 Task: Find connections with filter location San Miguel del Padrón with filter topic #mortgage with filter profile language German with filter current company Novo Nordisk with filter school IMS UNISON UNIVERSITY with filter industry Dairy Product Manufacturing with filter service category Print Design with filter keywords title Administrative Assistant
Action: Mouse moved to (482, 88)
Screenshot: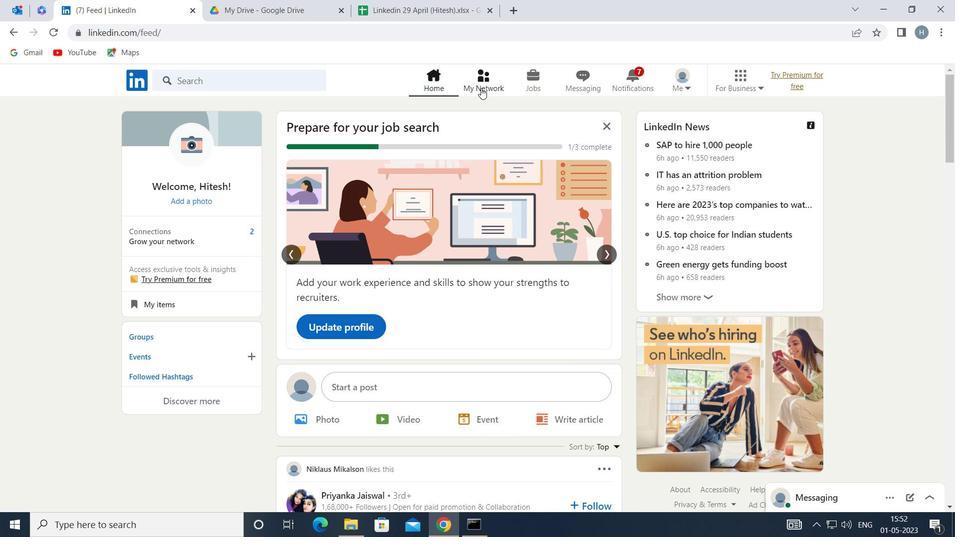 
Action: Mouse pressed left at (482, 88)
Screenshot: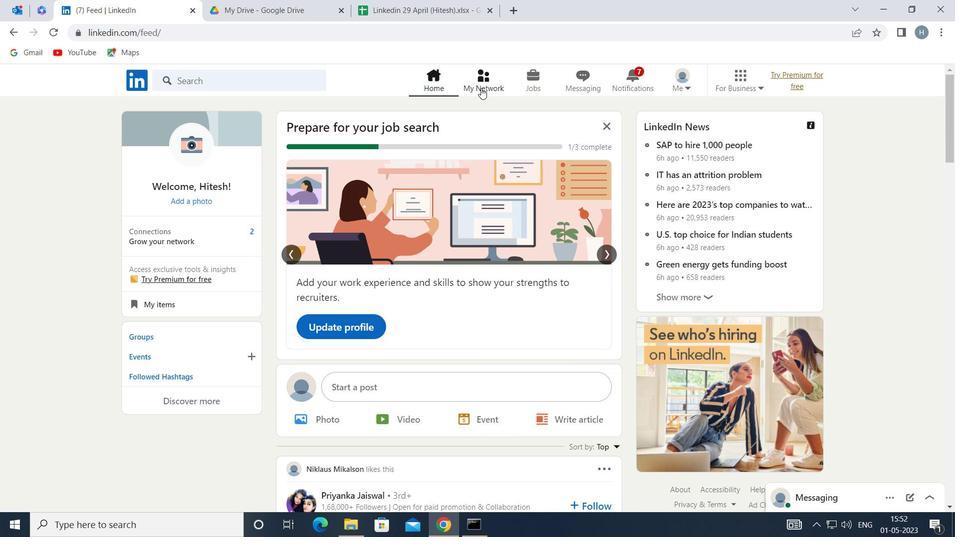 
Action: Mouse moved to (260, 148)
Screenshot: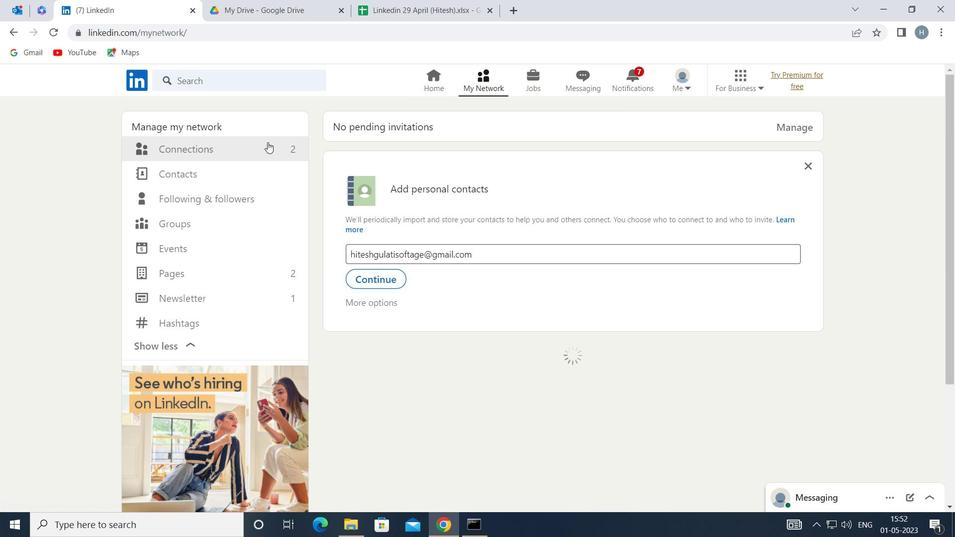
Action: Mouse pressed left at (260, 148)
Screenshot: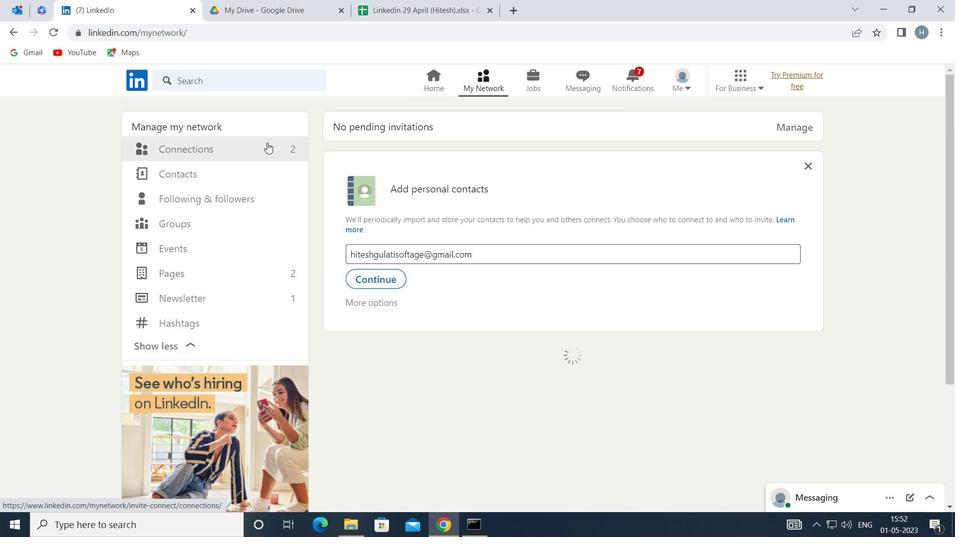 
Action: Mouse moved to (565, 150)
Screenshot: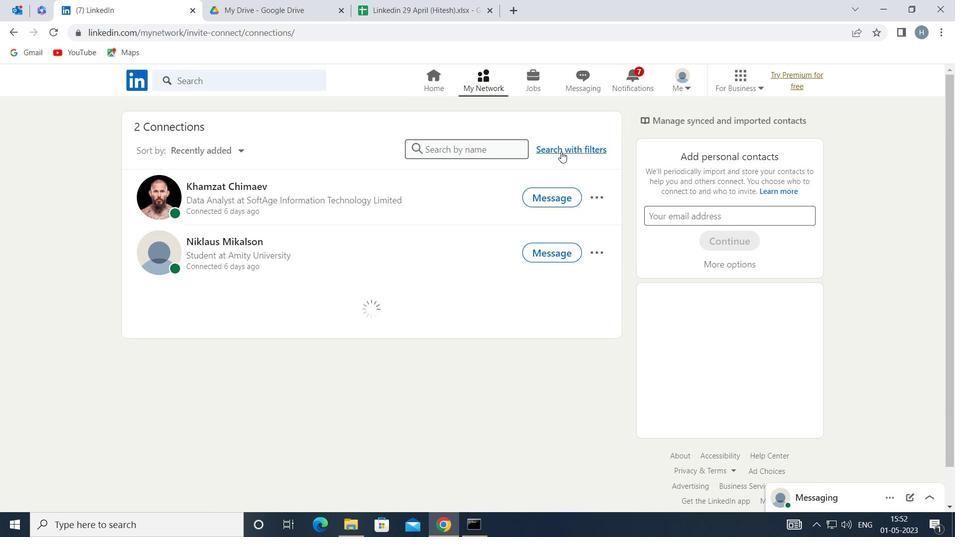 
Action: Mouse pressed left at (565, 150)
Screenshot: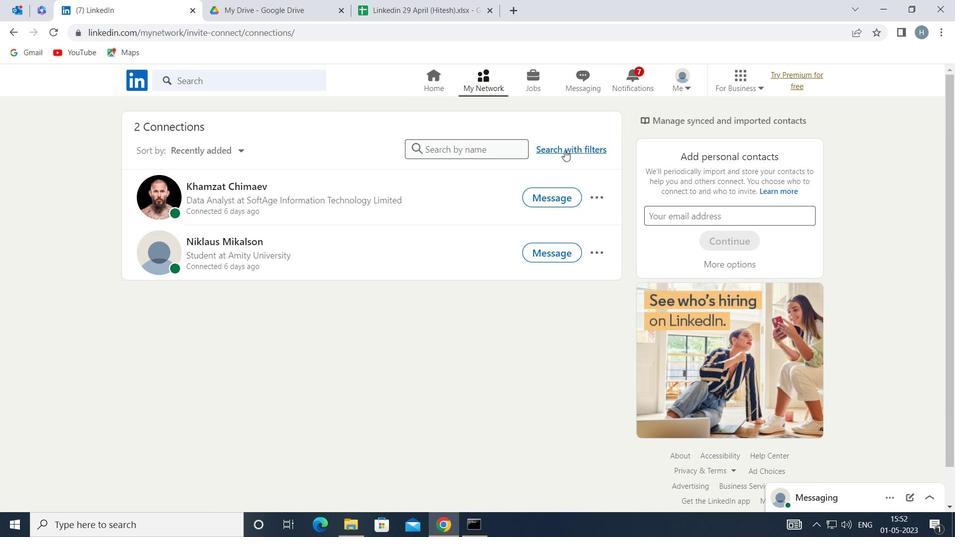 
Action: Mouse moved to (522, 117)
Screenshot: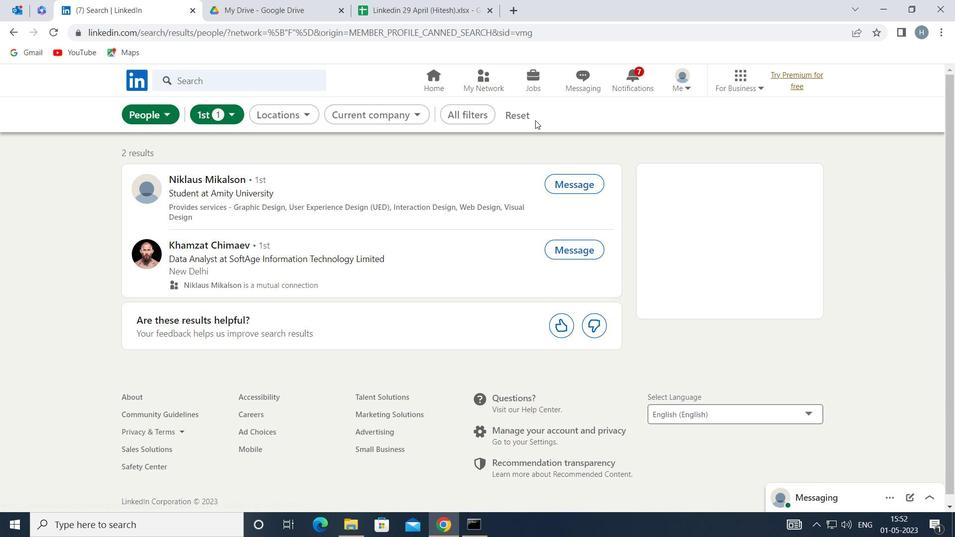 
Action: Mouse pressed left at (522, 117)
Screenshot: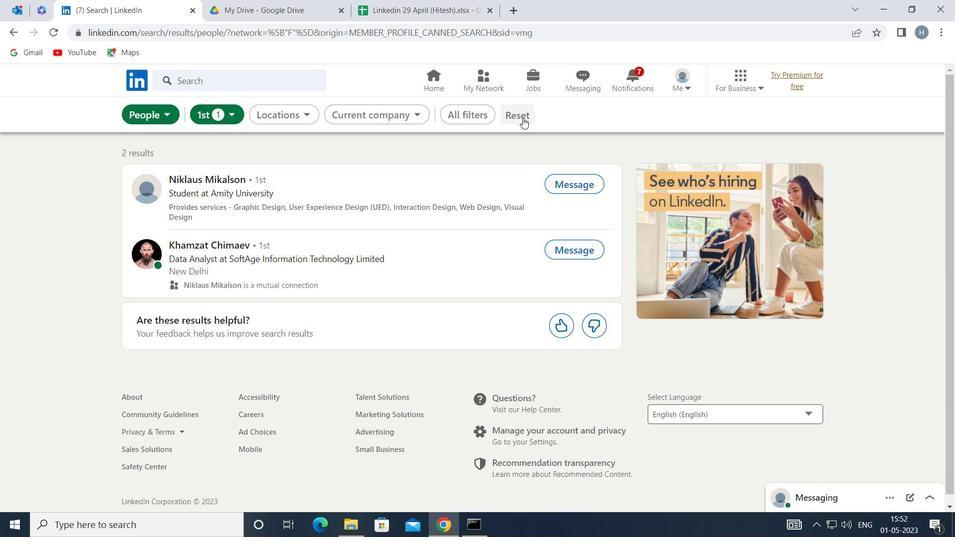
Action: Mouse moved to (504, 116)
Screenshot: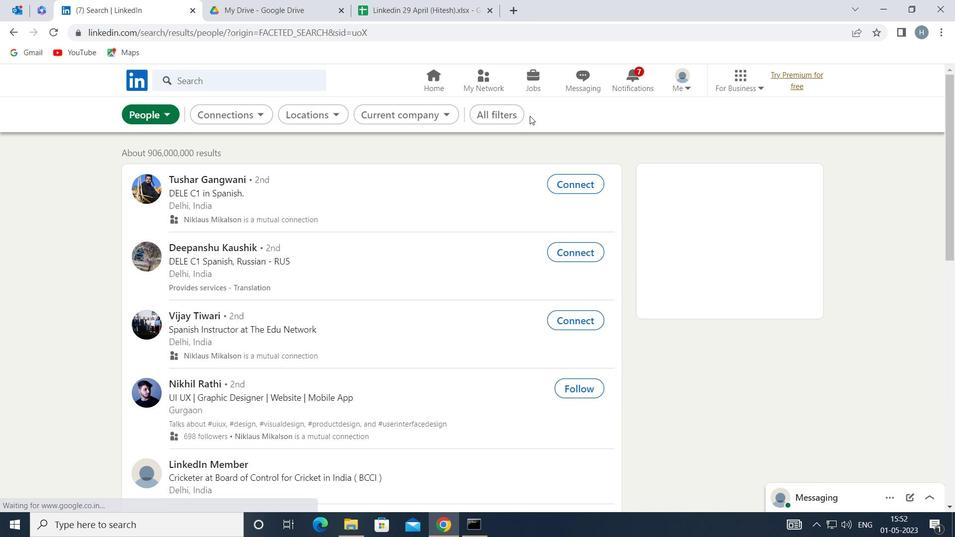 
Action: Mouse pressed left at (504, 116)
Screenshot: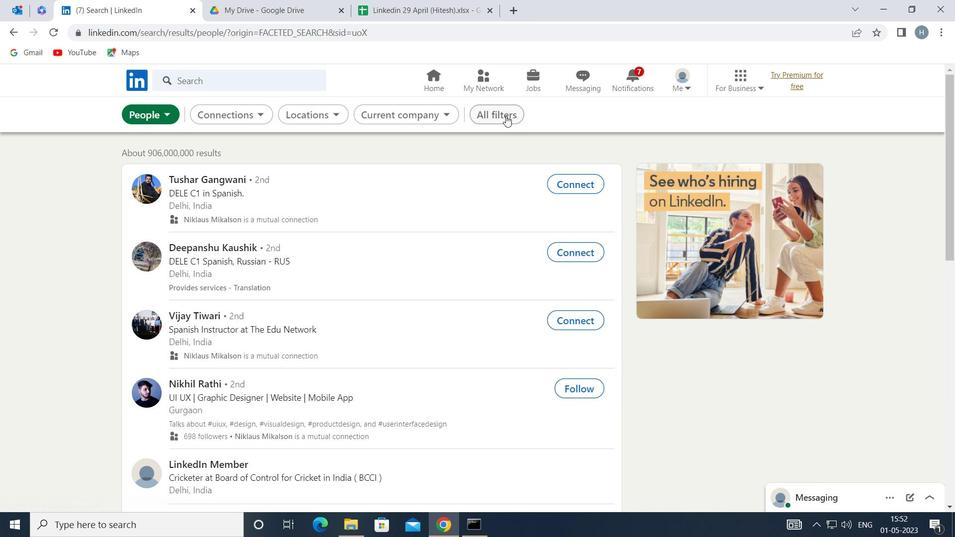 
Action: Mouse moved to (726, 264)
Screenshot: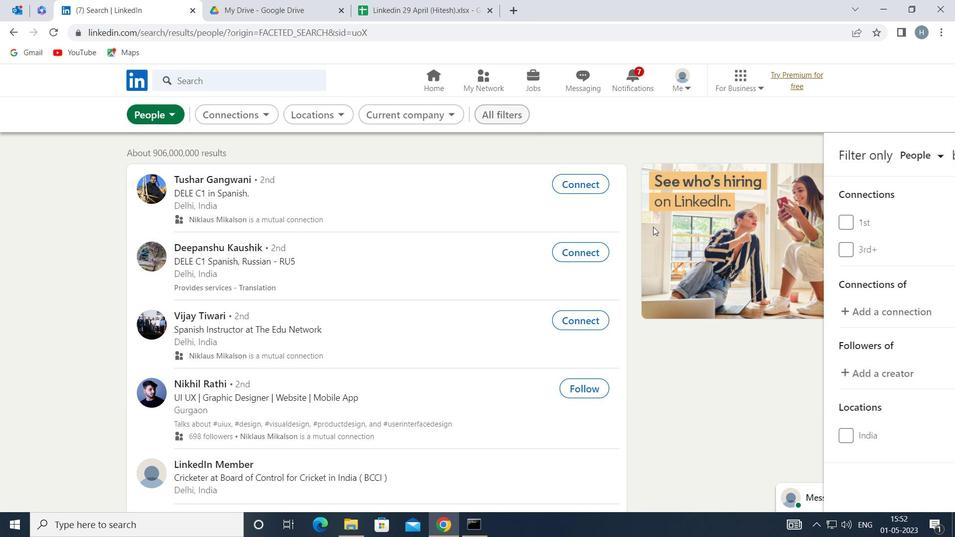 
Action: Mouse scrolled (726, 264) with delta (0, 0)
Screenshot: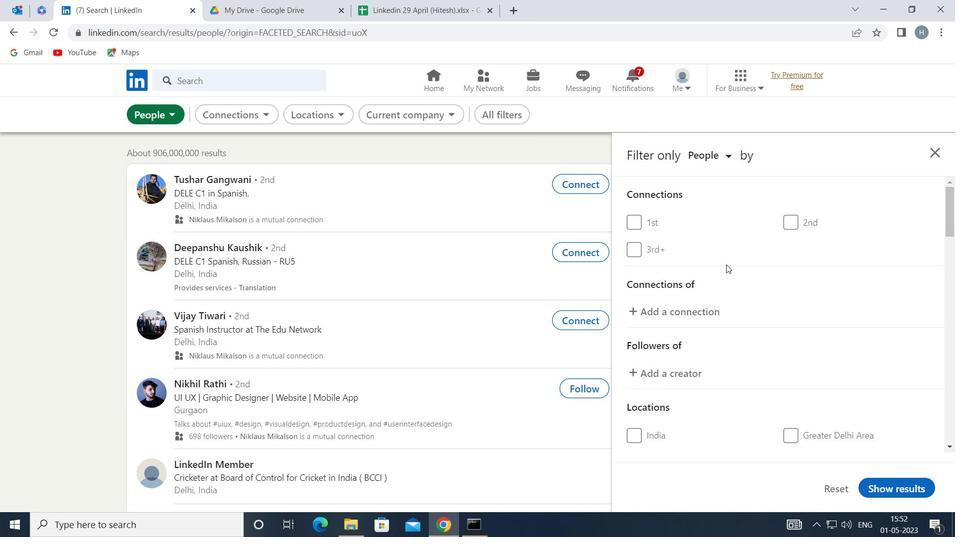 
Action: Mouse scrolled (726, 264) with delta (0, 0)
Screenshot: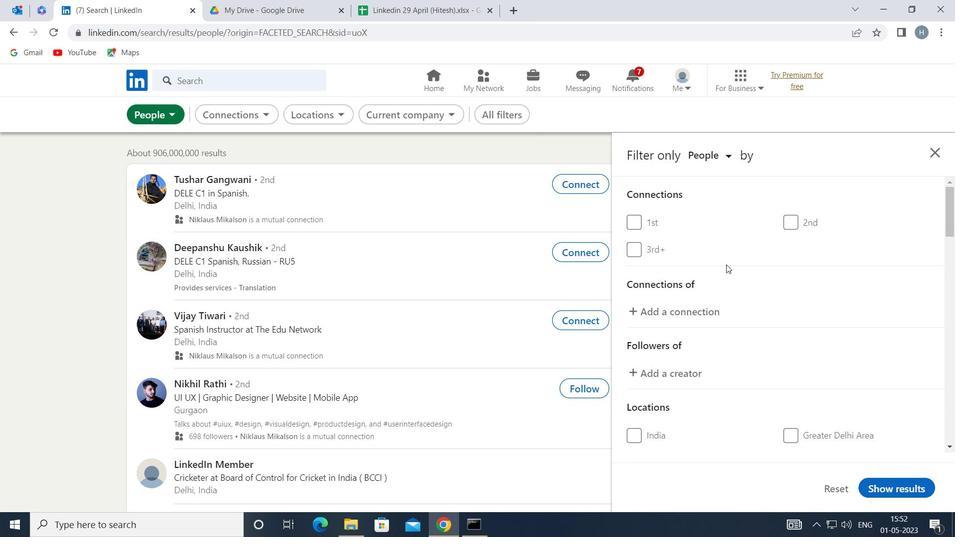 
Action: Mouse scrolled (726, 264) with delta (0, 0)
Screenshot: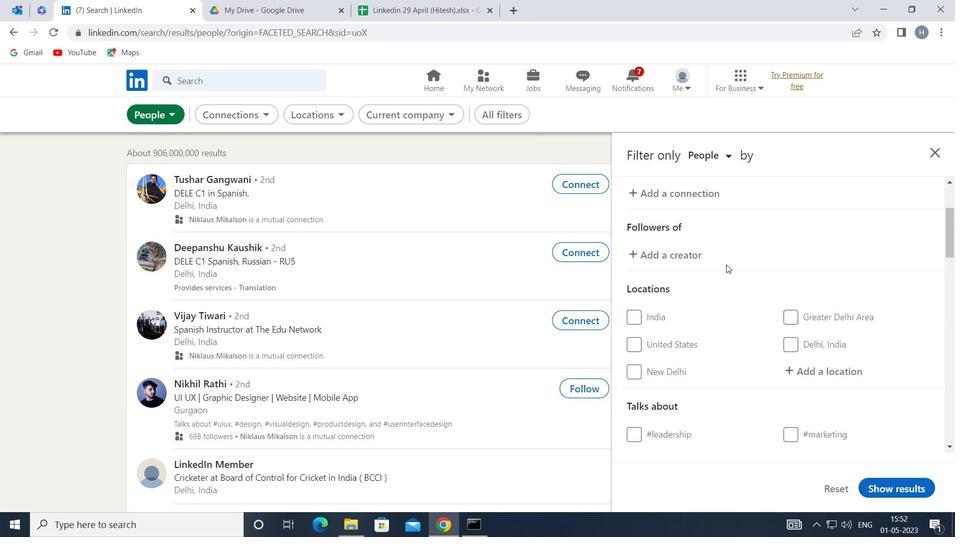 
Action: Mouse moved to (812, 300)
Screenshot: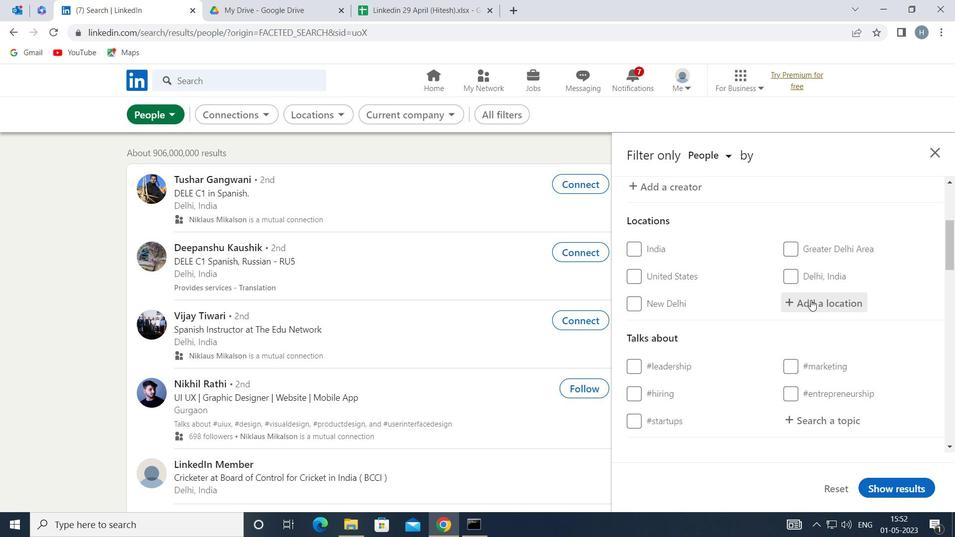 
Action: Mouse pressed left at (812, 300)
Screenshot: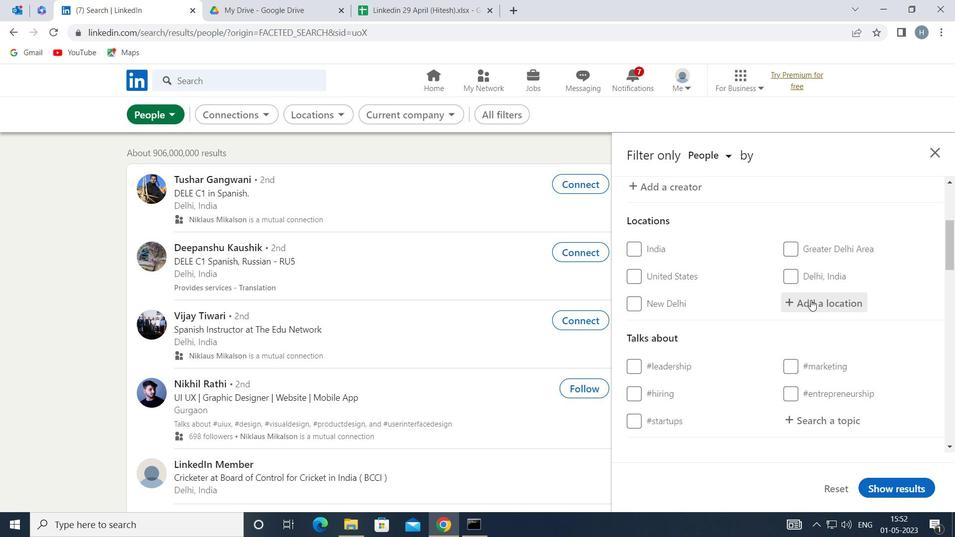 
Action: Mouse moved to (811, 301)
Screenshot: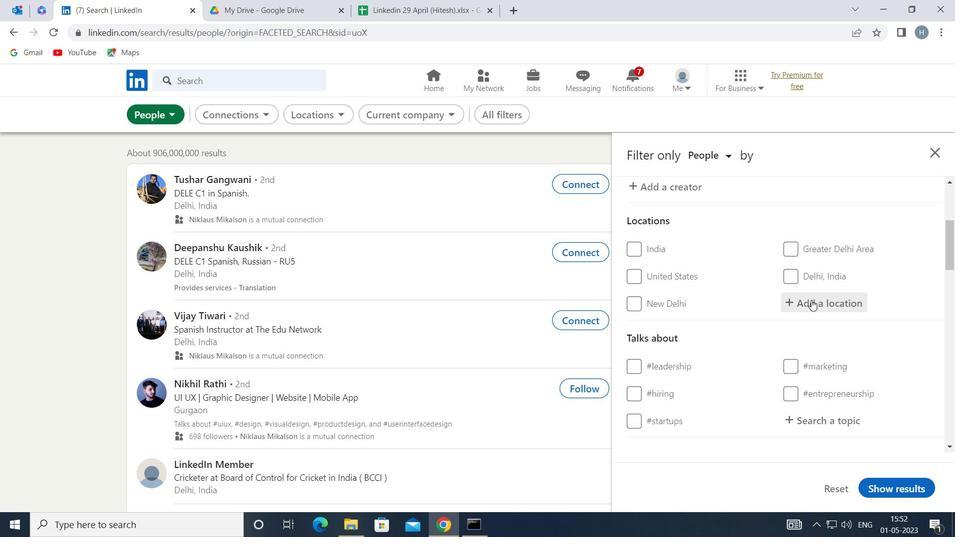 
Action: Key pressed <Key.shift>SAN<Key.space><Key.shift>MIGUEL<Key.space>DEL<Key.space><Key.shift>PARDON<Key.enter>
Screenshot: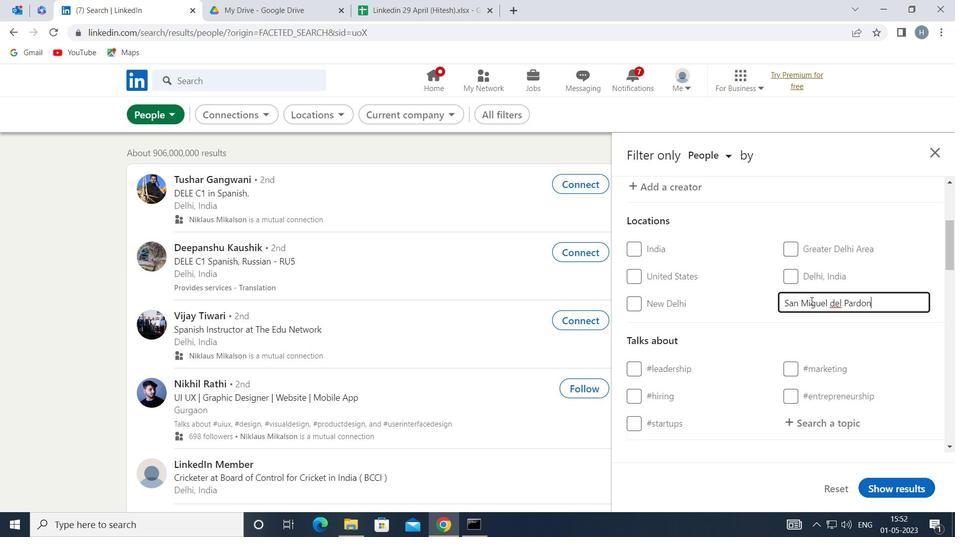 
Action: Mouse moved to (861, 333)
Screenshot: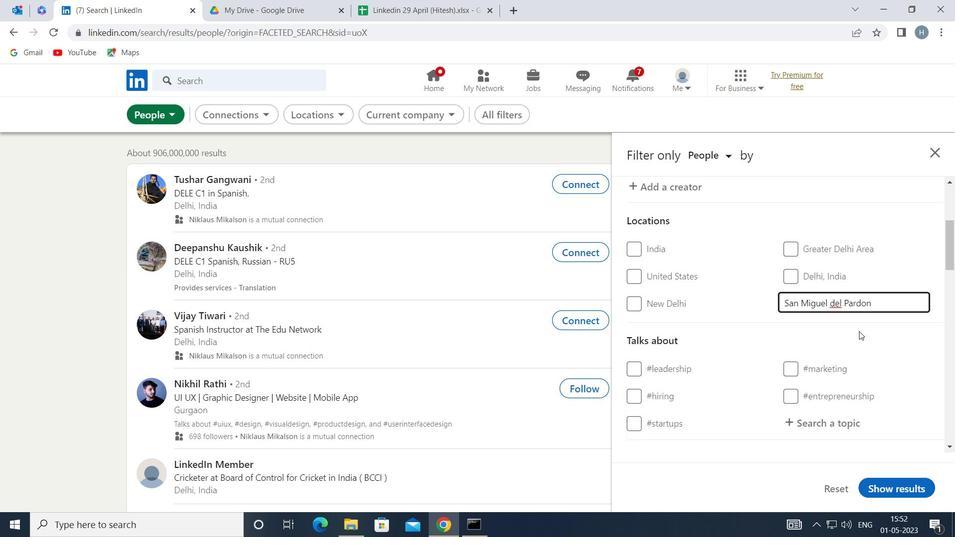 
Action: Mouse scrolled (861, 332) with delta (0, 0)
Screenshot: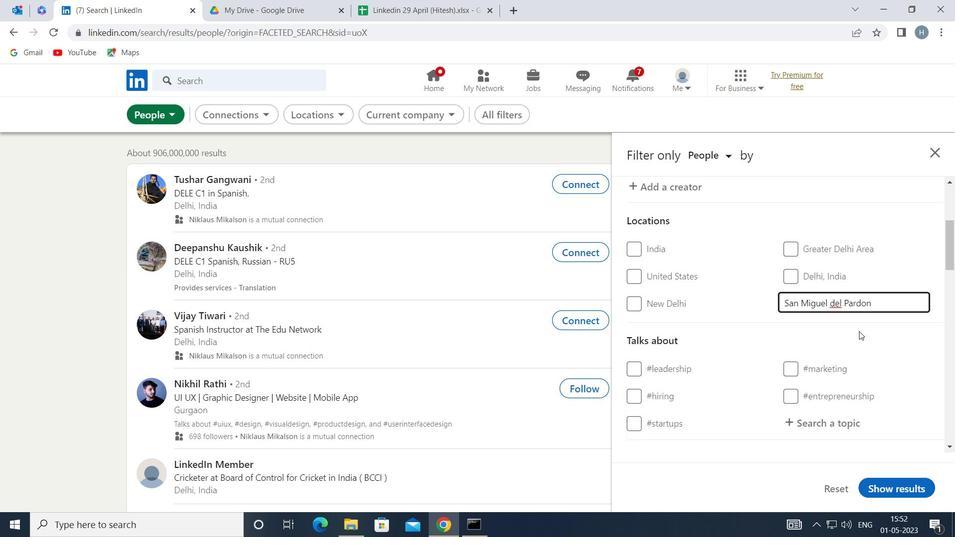 
Action: Mouse moved to (850, 357)
Screenshot: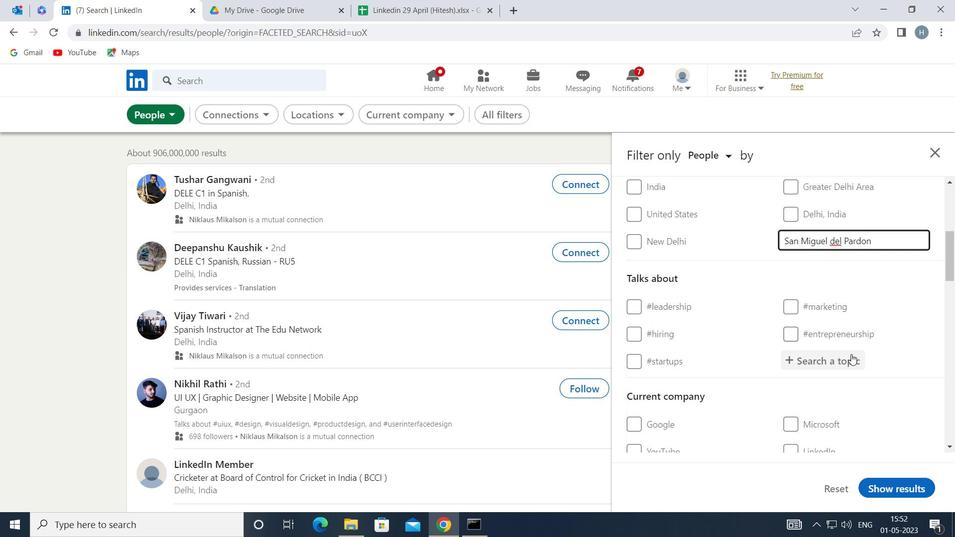 
Action: Mouse pressed left at (850, 357)
Screenshot: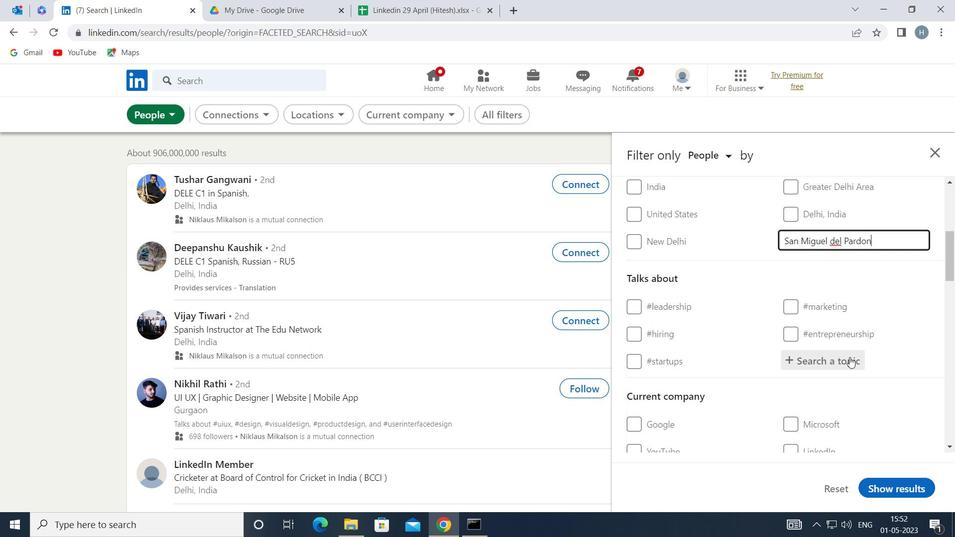 
Action: Mouse moved to (846, 351)
Screenshot: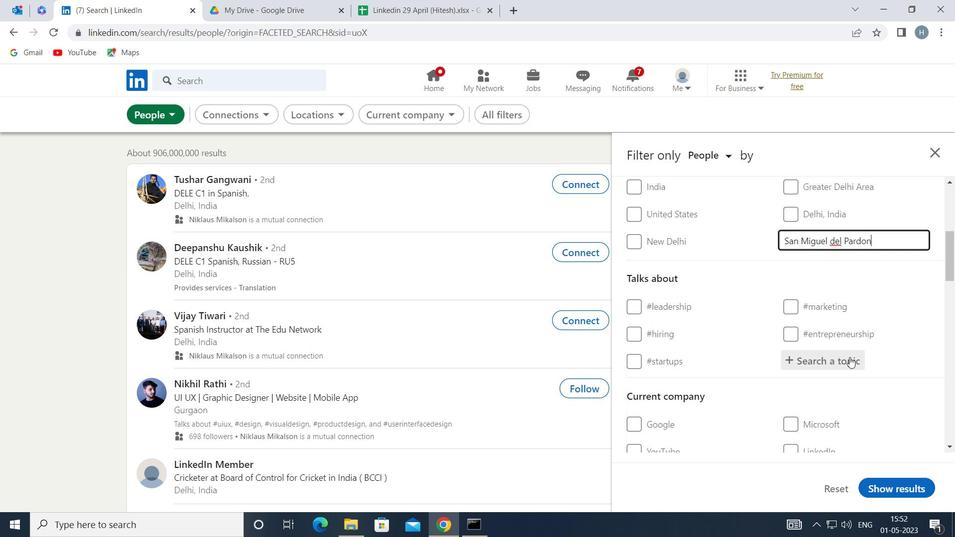 
Action: Key pressed <Key.shift>MORTGA
Screenshot: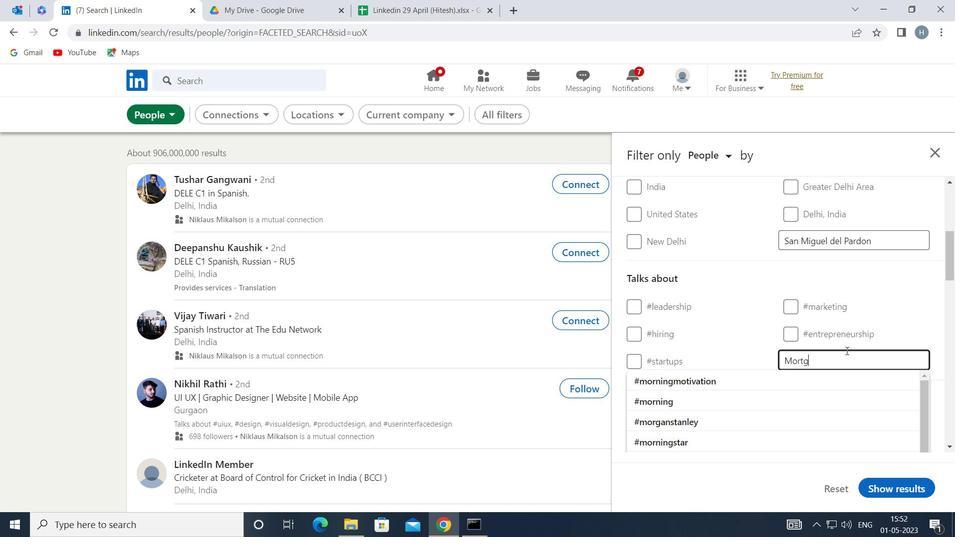 
Action: Mouse moved to (735, 372)
Screenshot: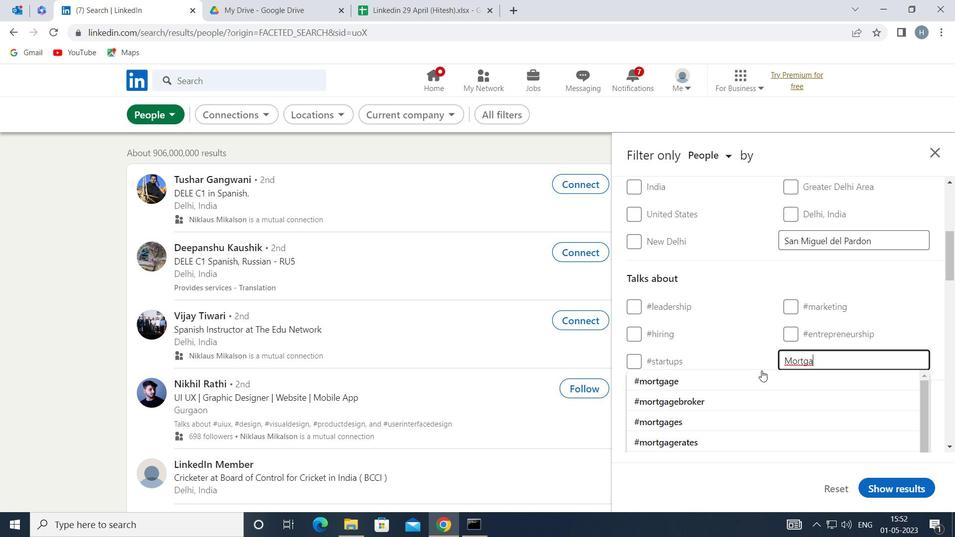 
Action: Mouse pressed left at (735, 372)
Screenshot: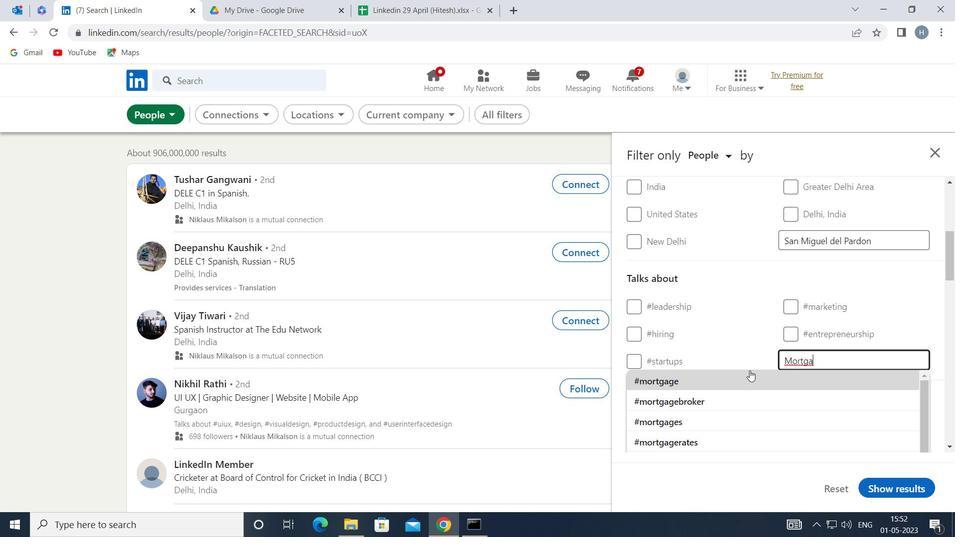 
Action: Mouse moved to (689, 381)
Screenshot: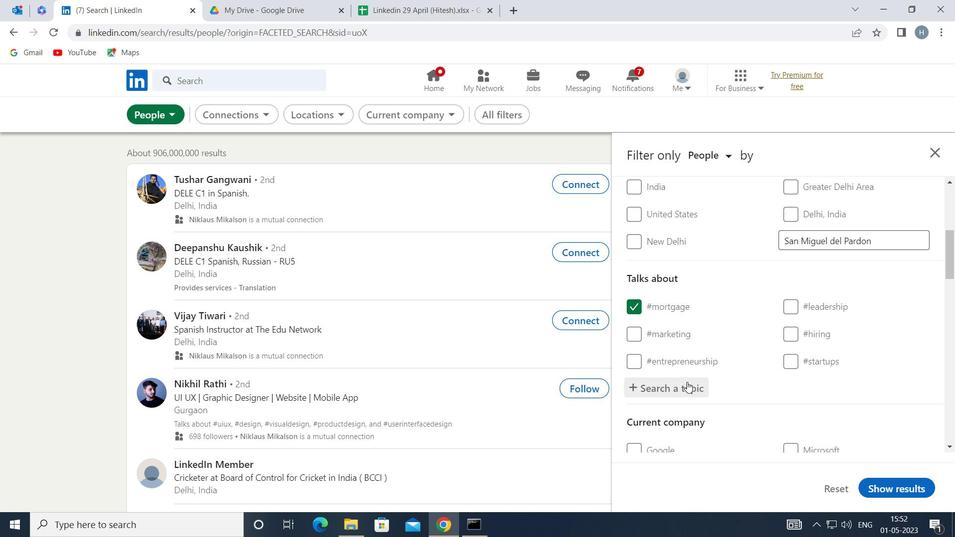 
Action: Mouse scrolled (689, 381) with delta (0, 0)
Screenshot: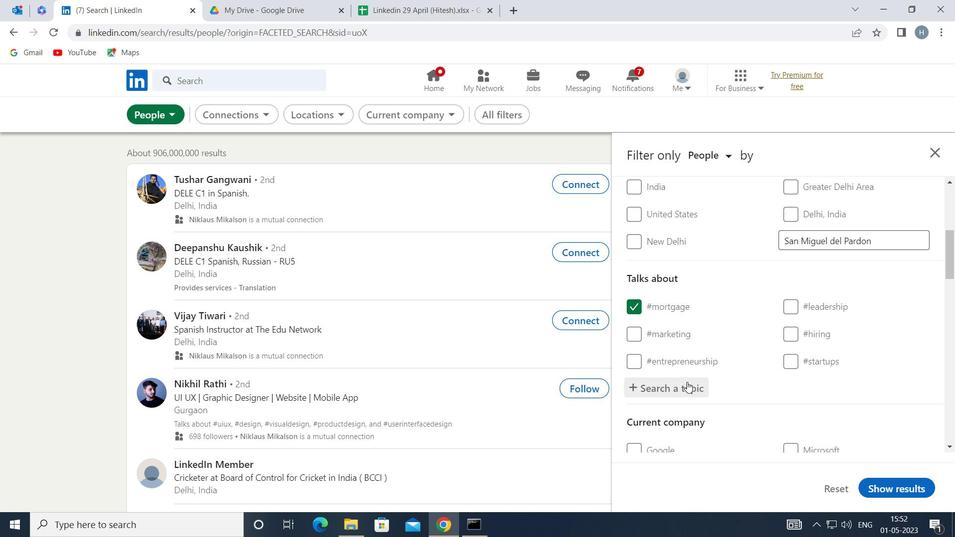
Action: Mouse moved to (692, 380)
Screenshot: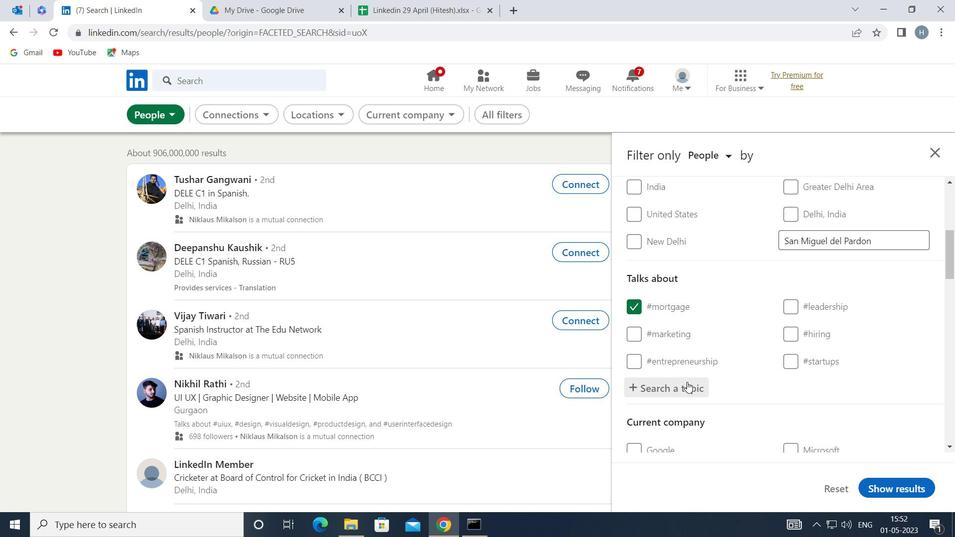 
Action: Mouse scrolled (692, 379) with delta (0, 0)
Screenshot: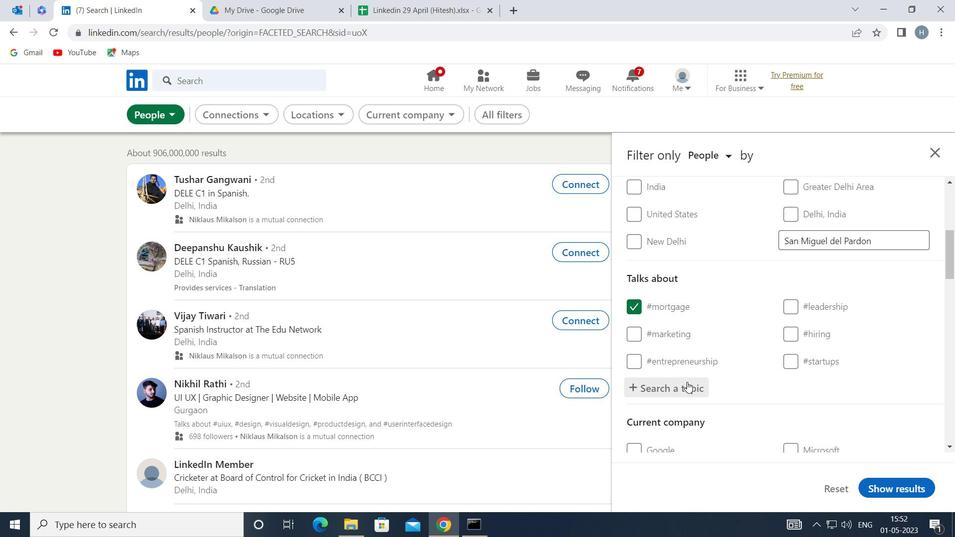 
Action: Mouse moved to (729, 352)
Screenshot: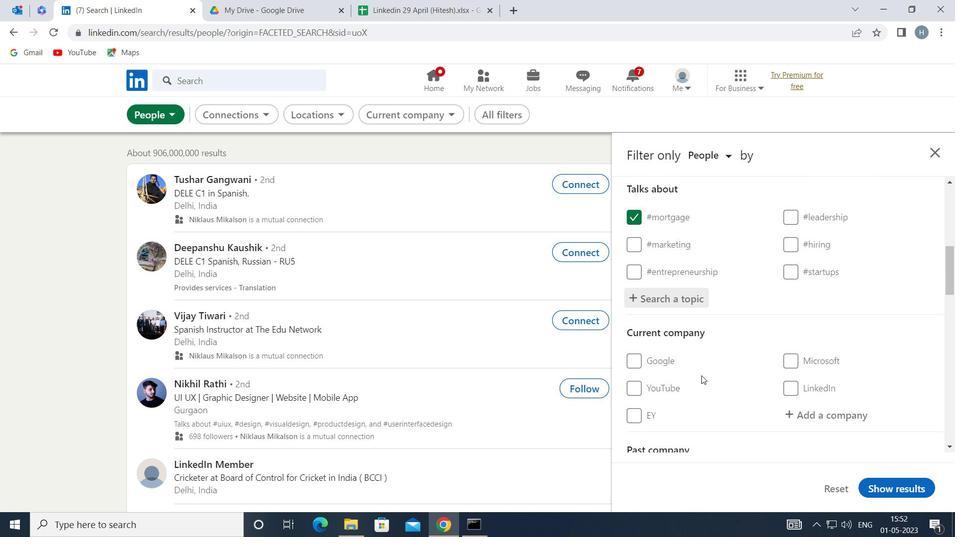 
Action: Mouse scrolled (729, 352) with delta (0, 0)
Screenshot: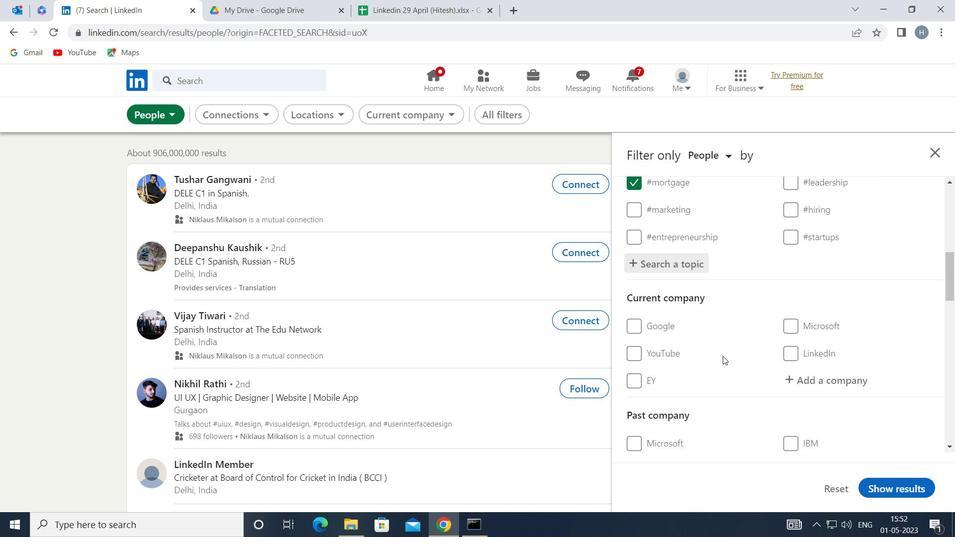 
Action: Mouse moved to (729, 352)
Screenshot: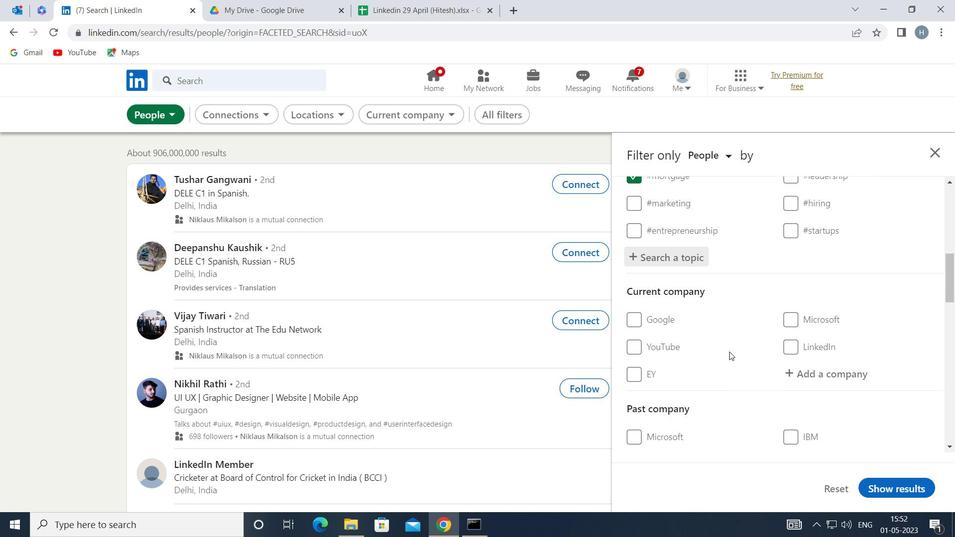 
Action: Mouse scrolled (729, 351) with delta (0, 0)
Screenshot: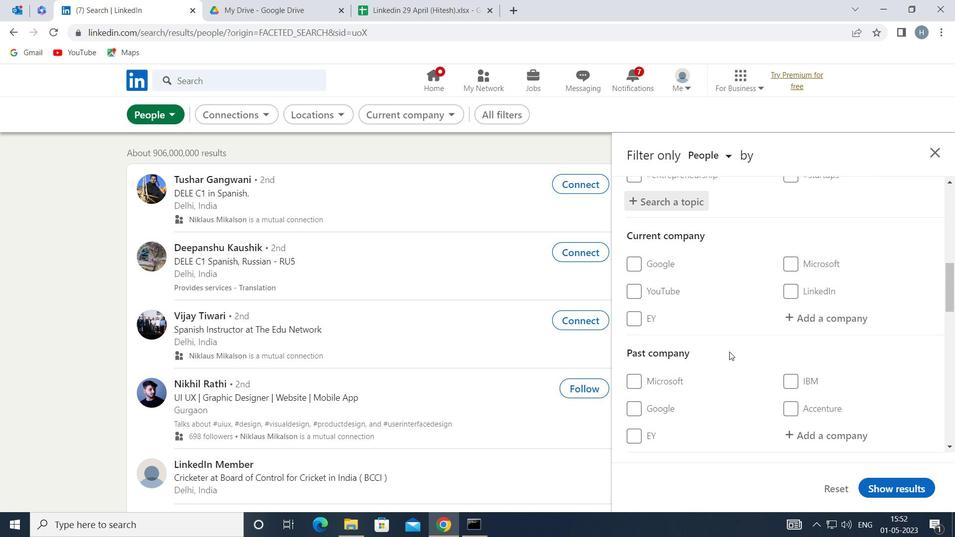 
Action: Mouse moved to (730, 353)
Screenshot: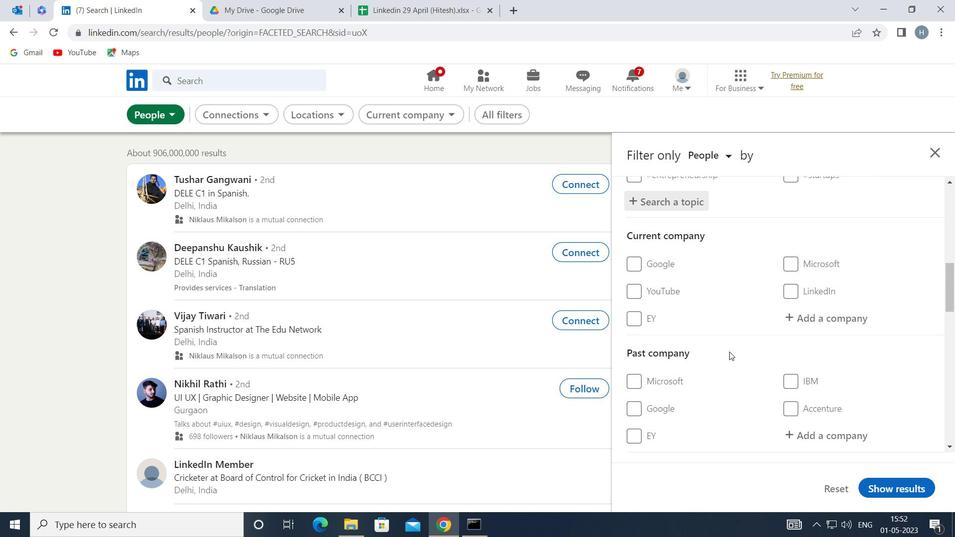 
Action: Mouse scrolled (730, 353) with delta (0, 0)
Screenshot: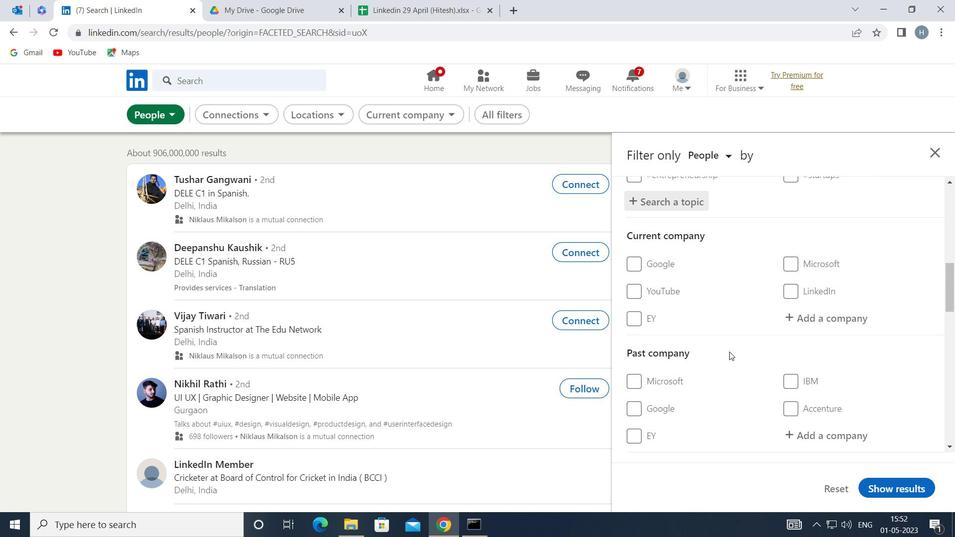 
Action: Mouse moved to (733, 354)
Screenshot: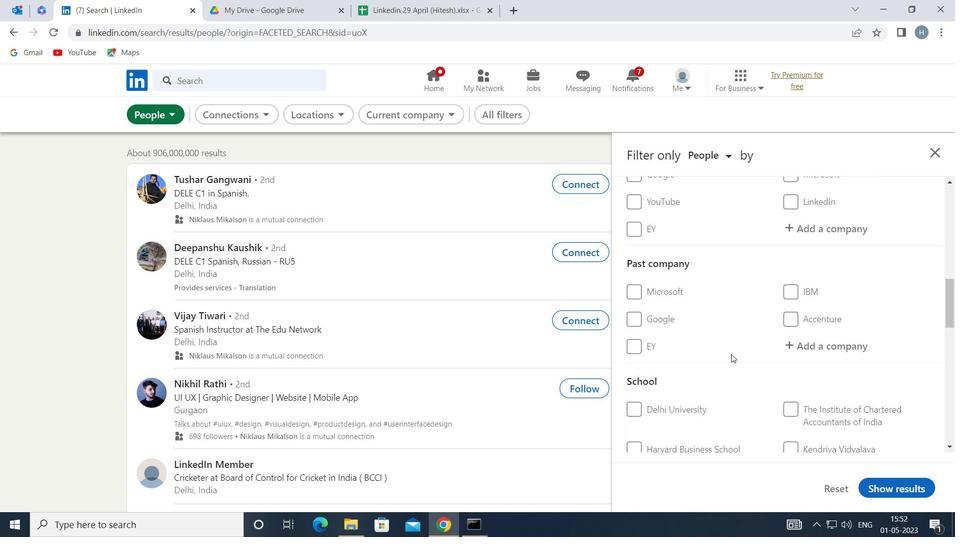 
Action: Mouse scrolled (733, 354) with delta (0, 0)
Screenshot: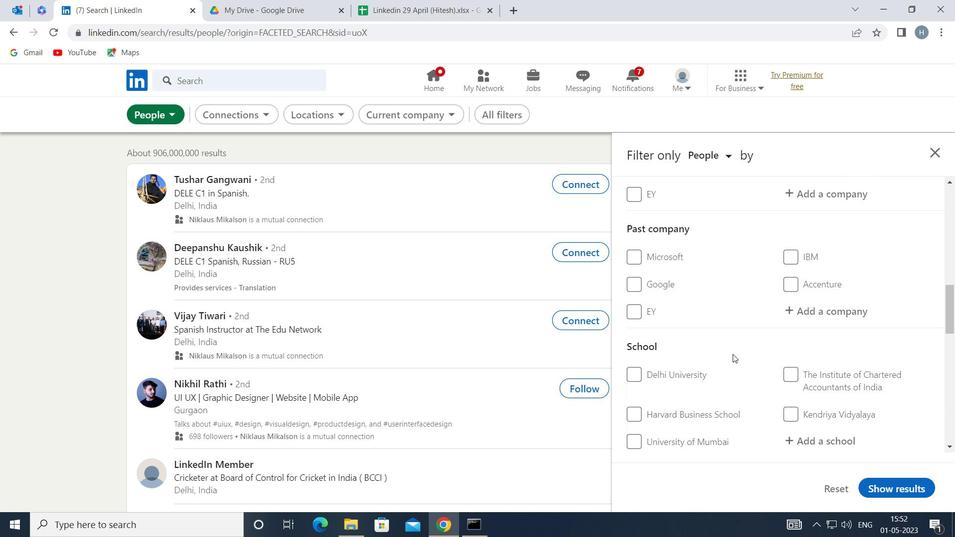 
Action: Mouse moved to (741, 355)
Screenshot: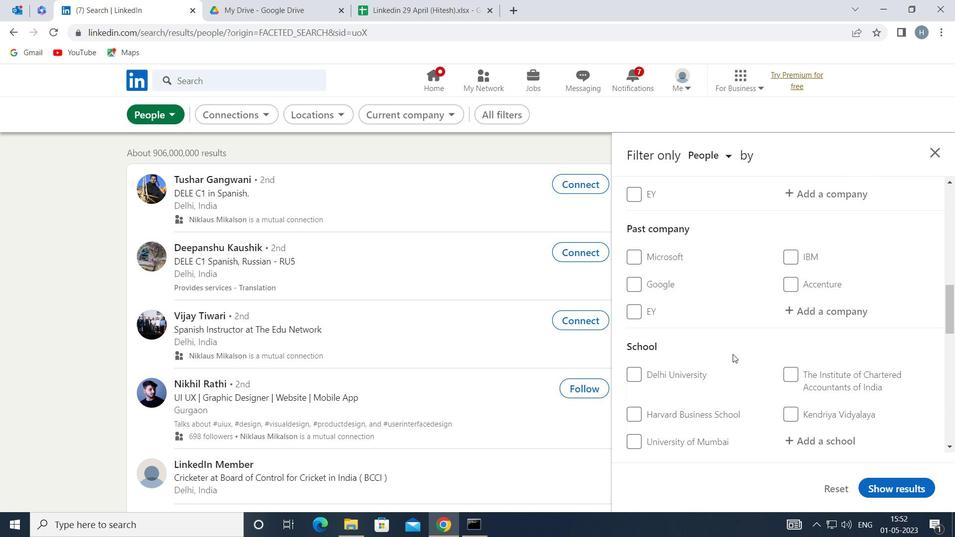 
Action: Mouse scrolled (741, 354) with delta (0, 0)
Screenshot: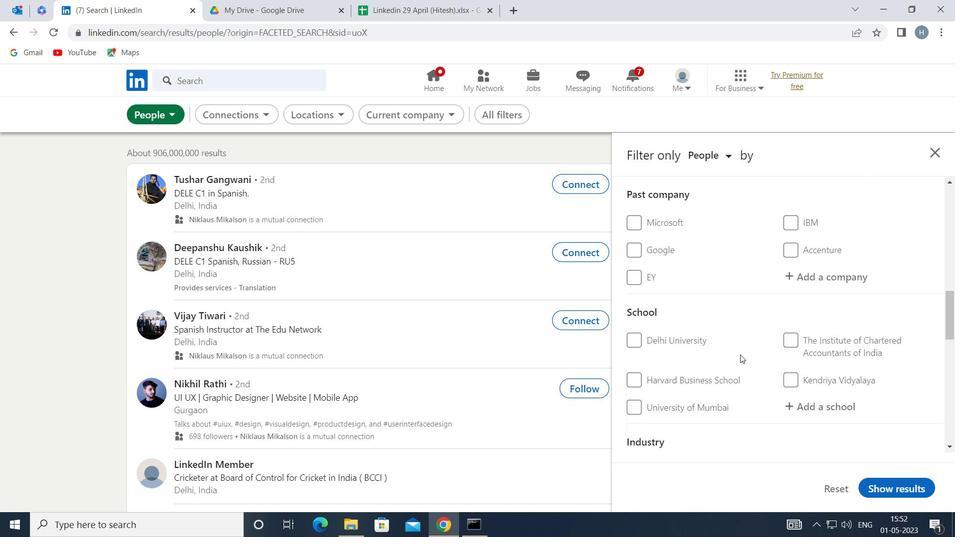 
Action: Mouse scrolled (741, 354) with delta (0, 0)
Screenshot: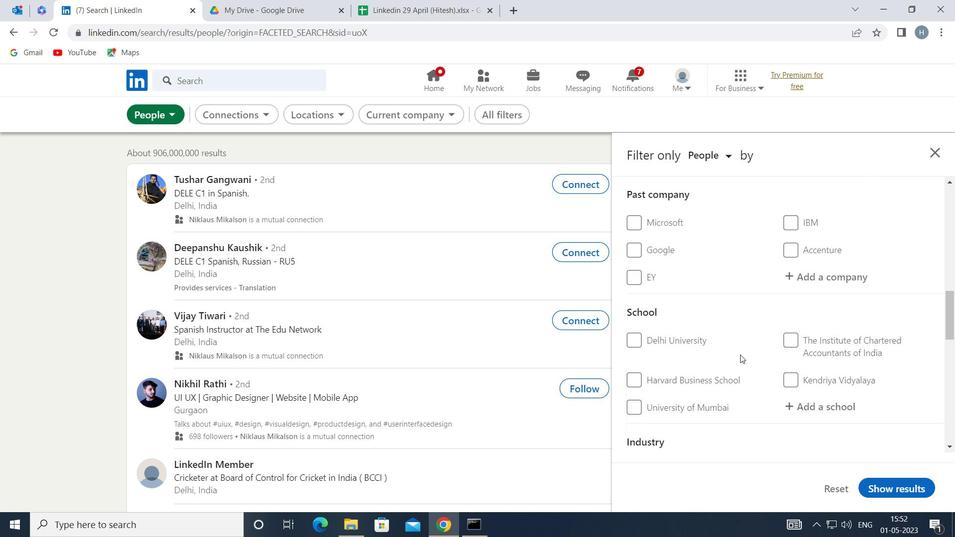 
Action: Mouse moved to (745, 356)
Screenshot: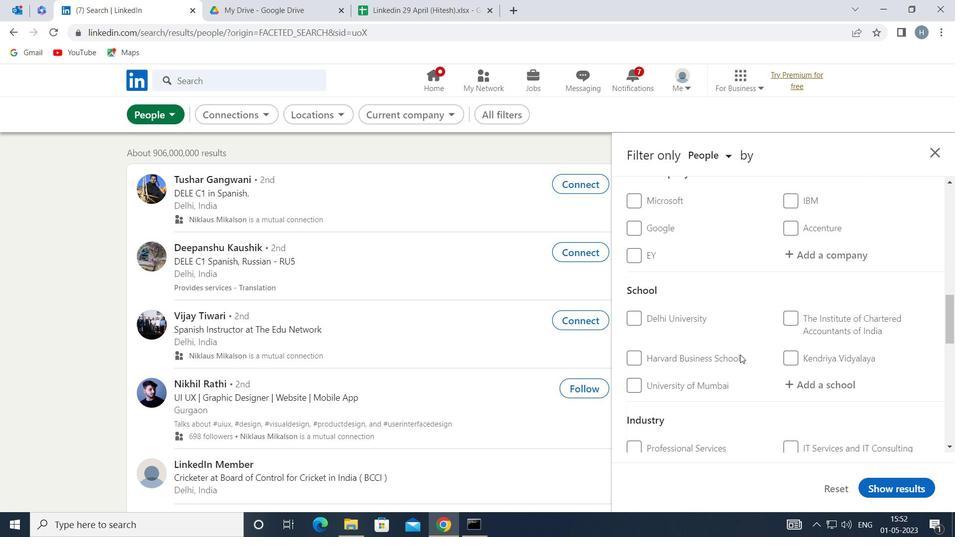 
Action: Mouse scrolled (745, 356) with delta (0, 0)
Screenshot: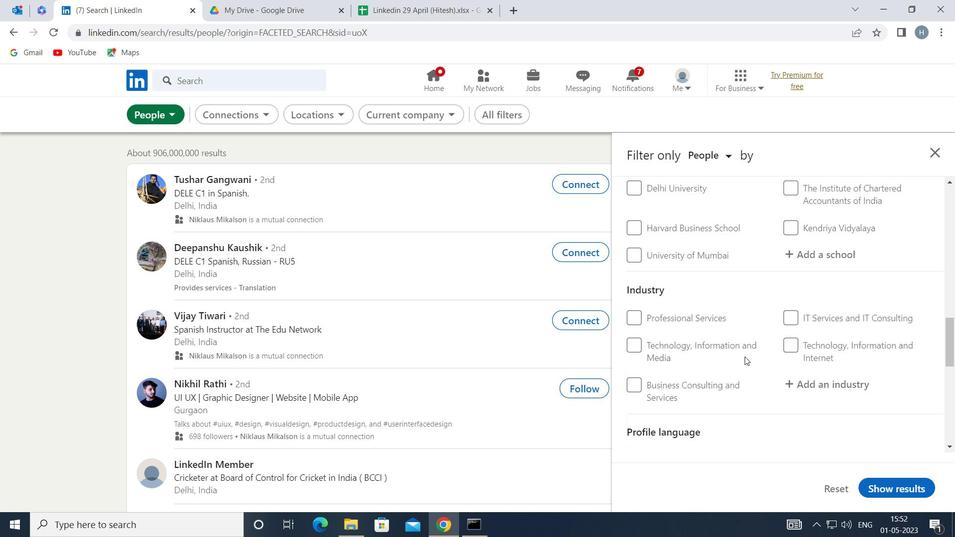 
Action: Mouse scrolled (745, 356) with delta (0, 0)
Screenshot: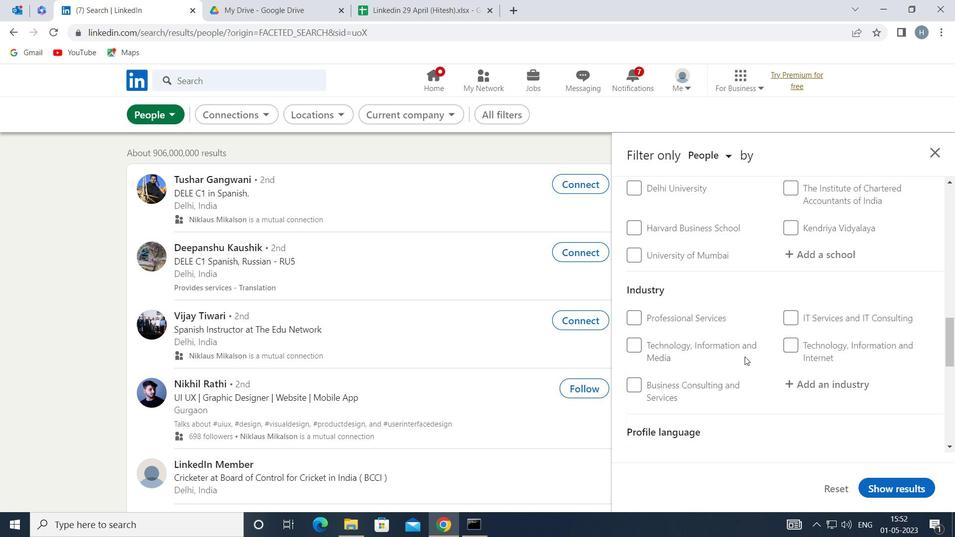 
Action: Mouse moved to (650, 393)
Screenshot: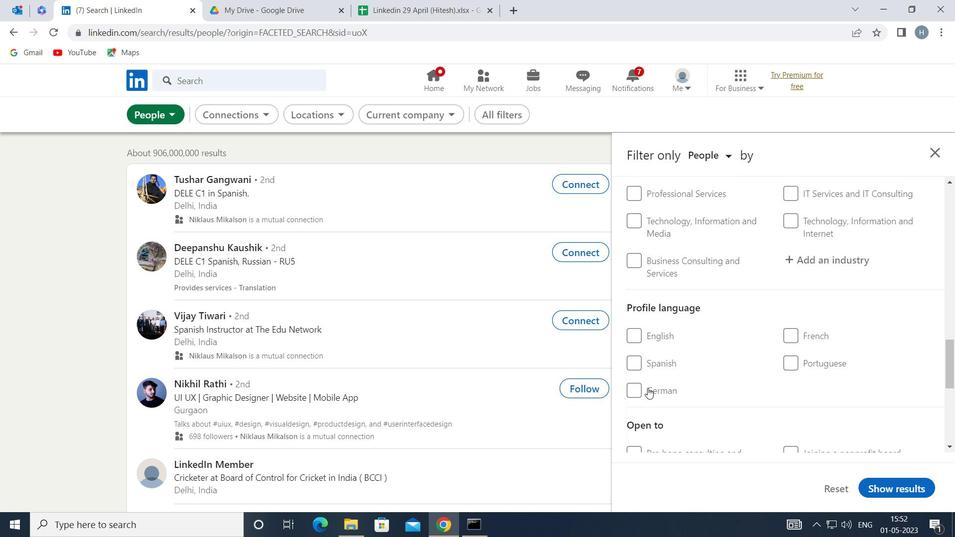 
Action: Mouse pressed left at (650, 393)
Screenshot: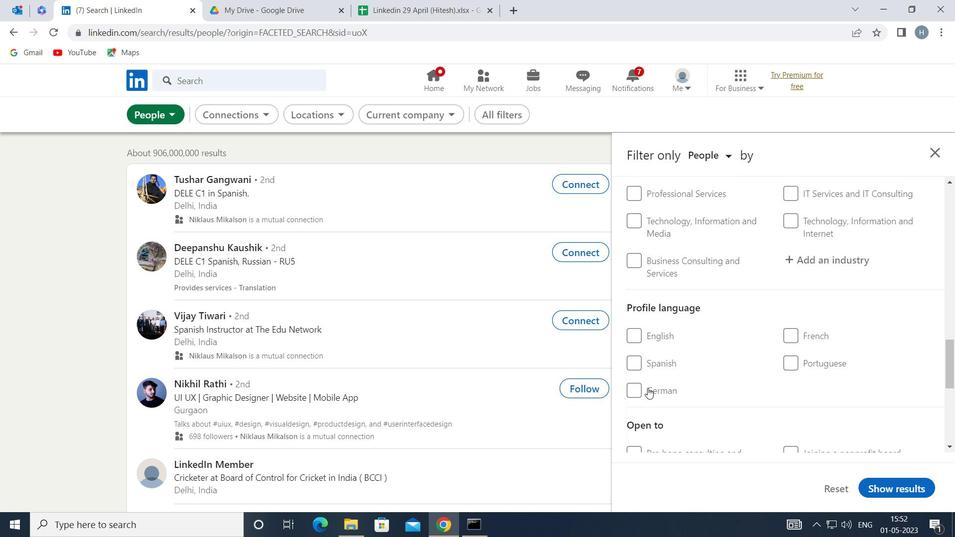 
Action: Mouse moved to (733, 375)
Screenshot: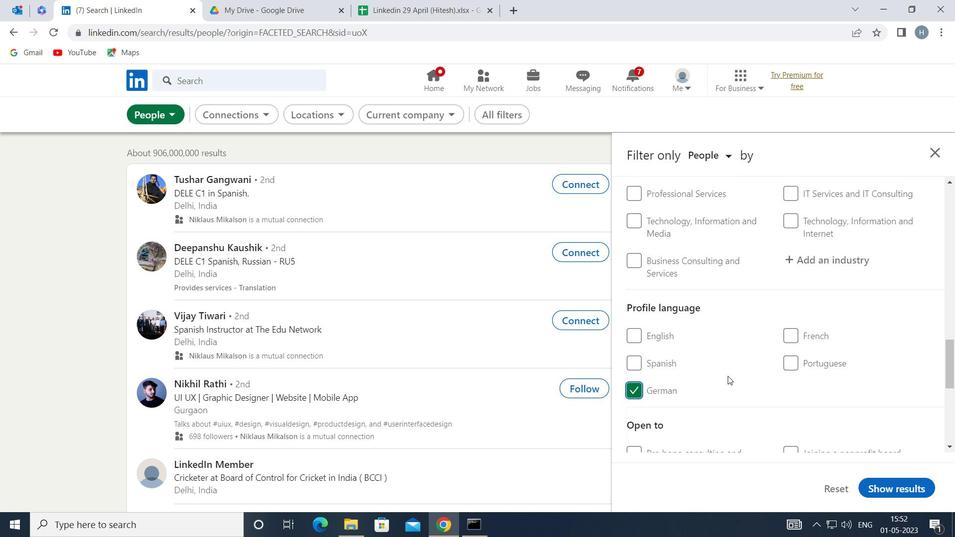 
Action: Mouse scrolled (733, 375) with delta (0, 0)
Screenshot: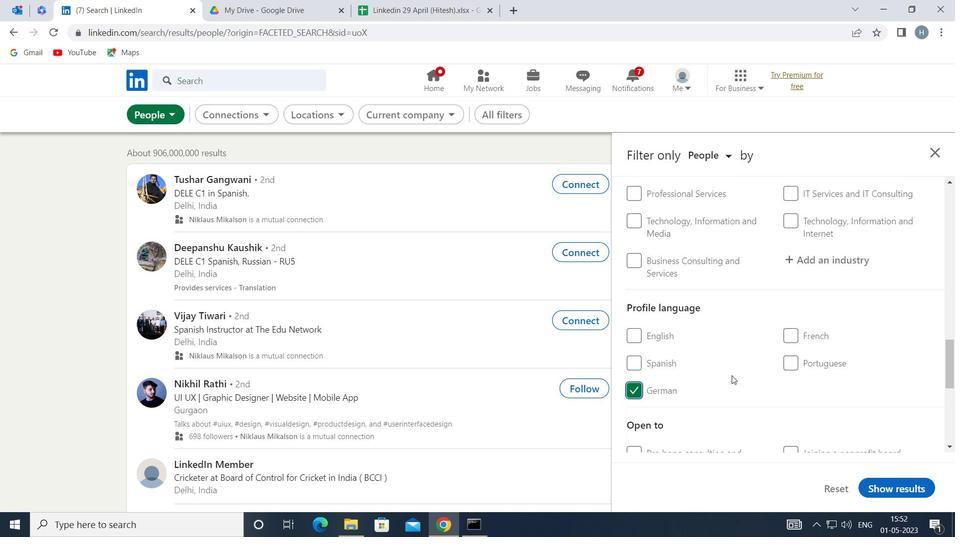 
Action: Mouse scrolled (733, 375) with delta (0, 0)
Screenshot: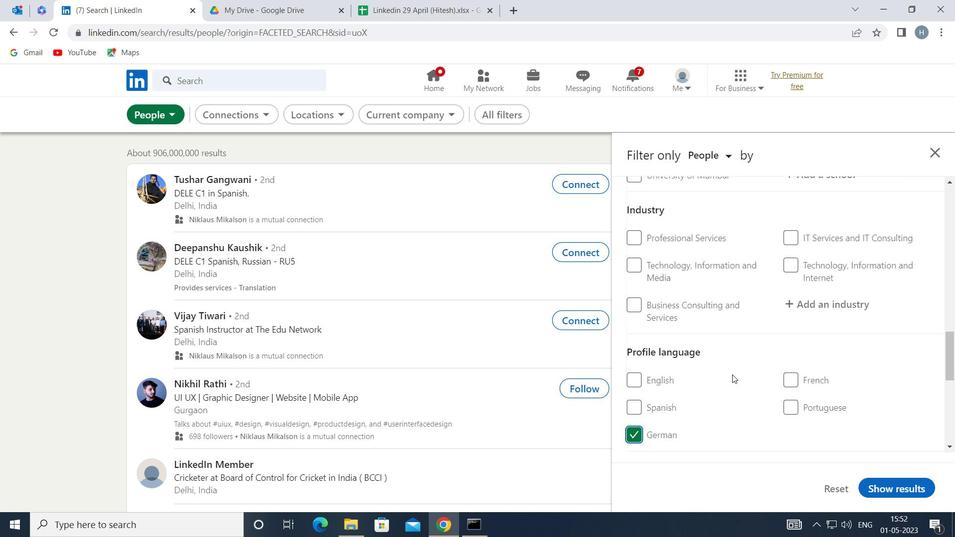
Action: Mouse scrolled (733, 375) with delta (0, 0)
Screenshot: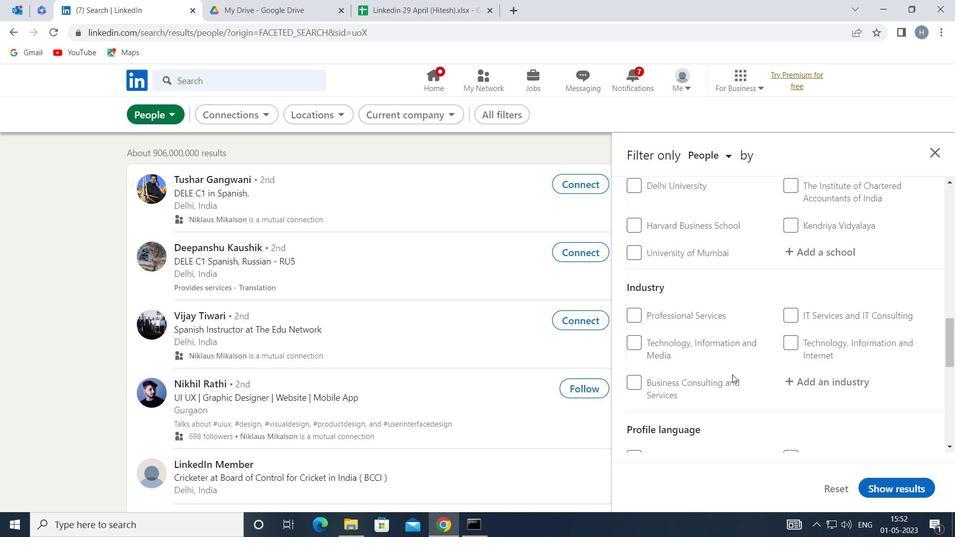 
Action: Mouse scrolled (733, 375) with delta (0, 0)
Screenshot: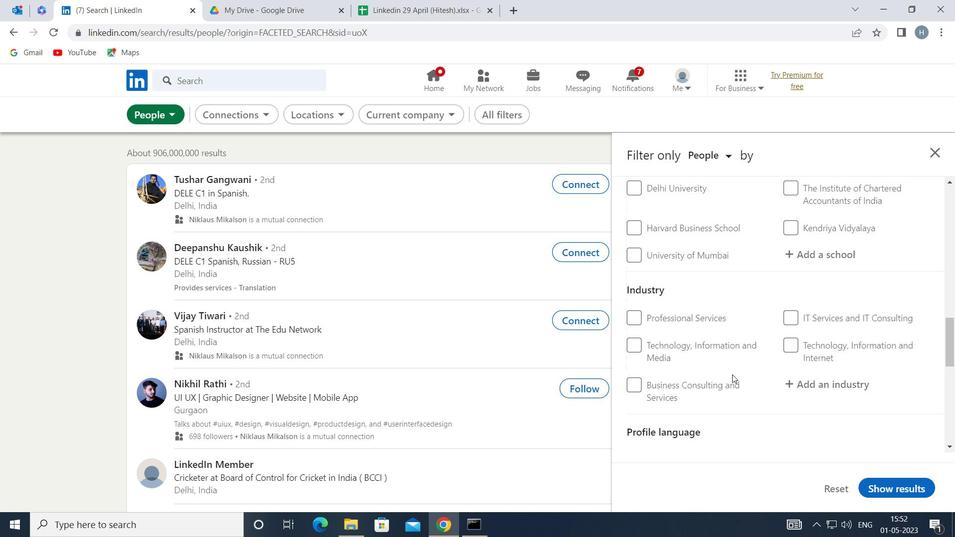 
Action: Mouse scrolled (733, 375) with delta (0, 0)
Screenshot: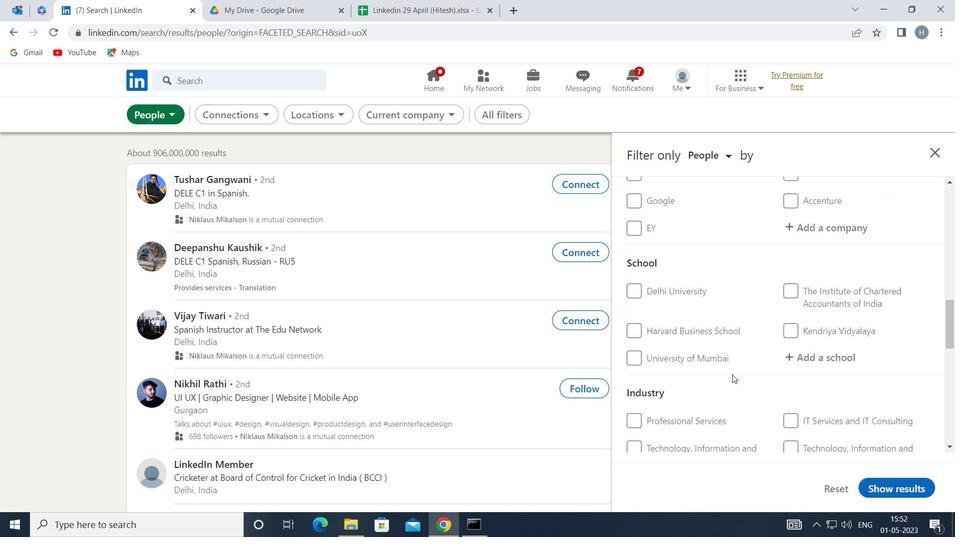 
Action: Mouse scrolled (733, 375) with delta (0, 0)
Screenshot: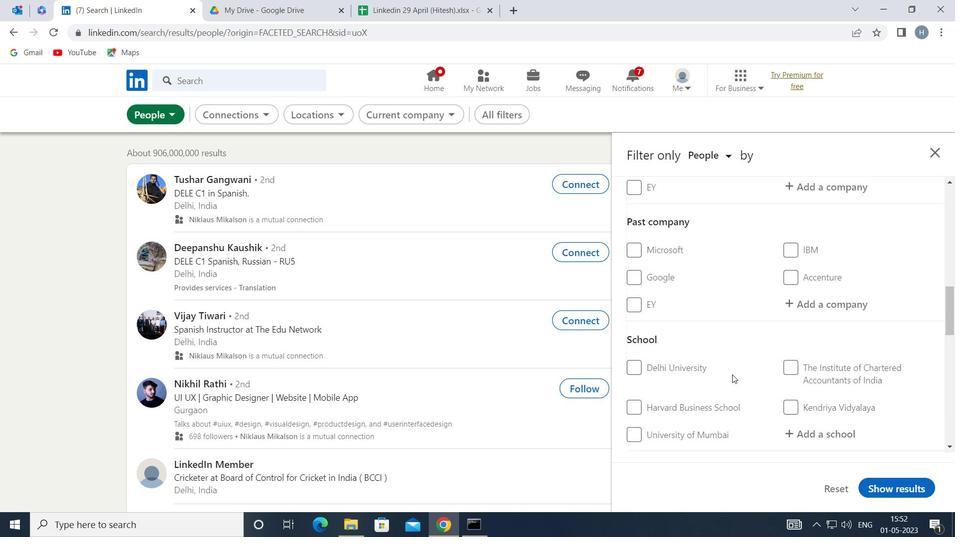 
Action: Mouse scrolled (733, 375) with delta (0, 0)
Screenshot: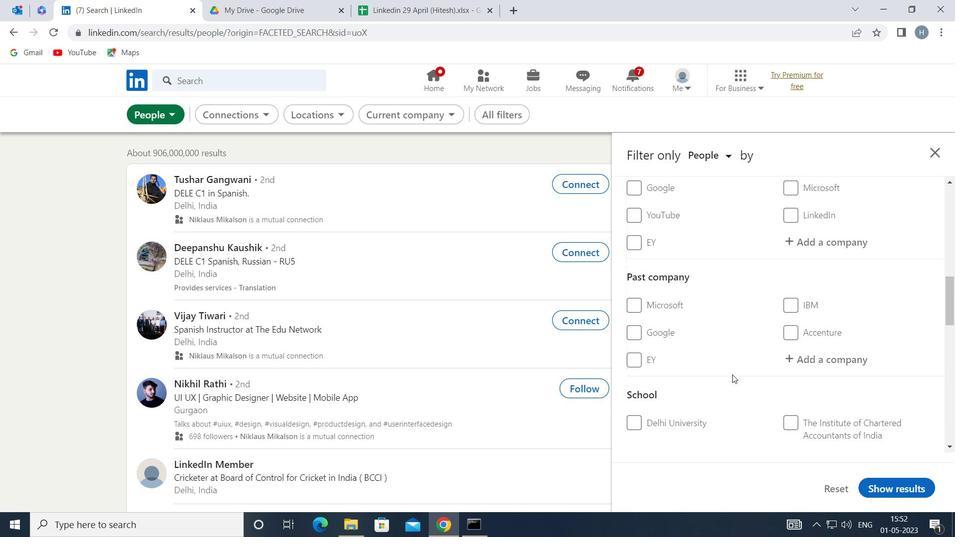 
Action: Mouse scrolled (733, 375) with delta (0, 0)
Screenshot: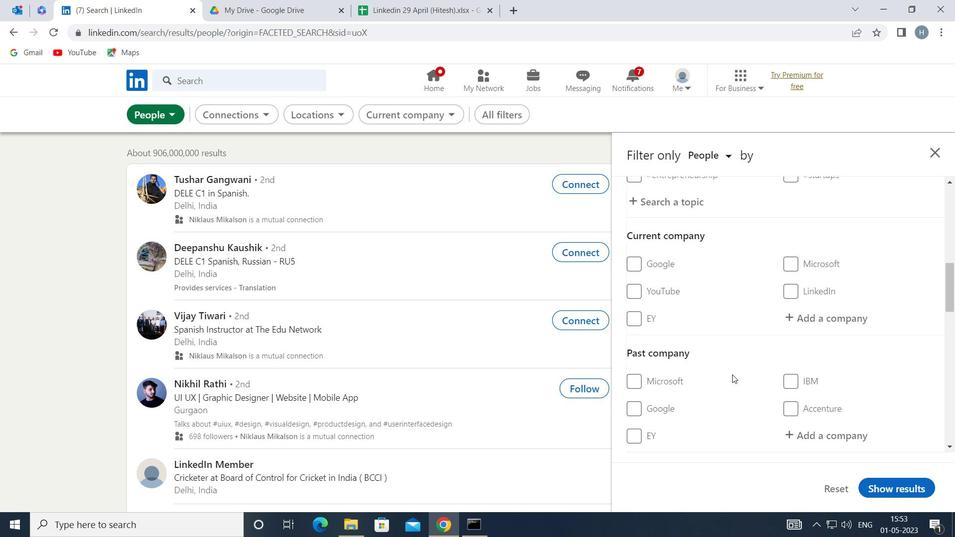 
Action: Mouse moved to (807, 386)
Screenshot: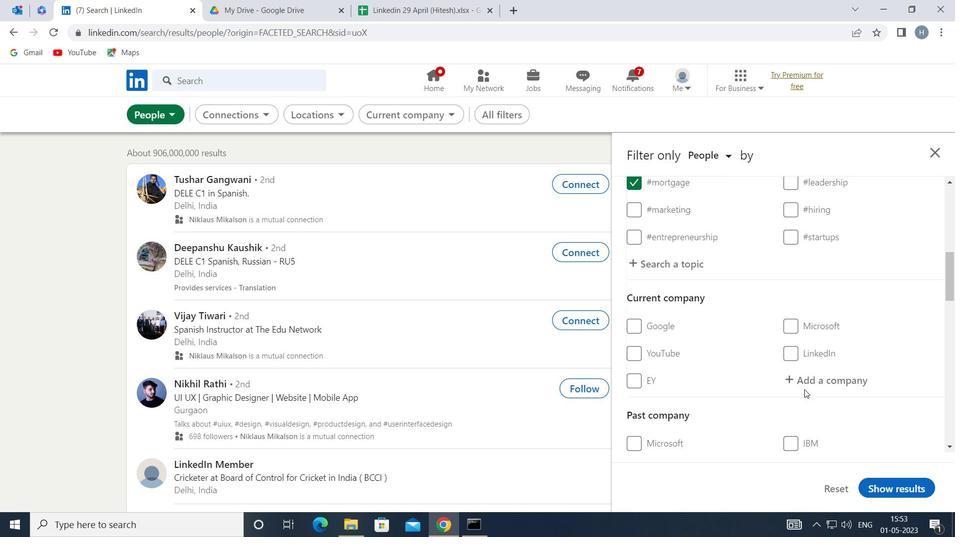 
Action: Mouse pressed left at (807, 386)
Screenshot: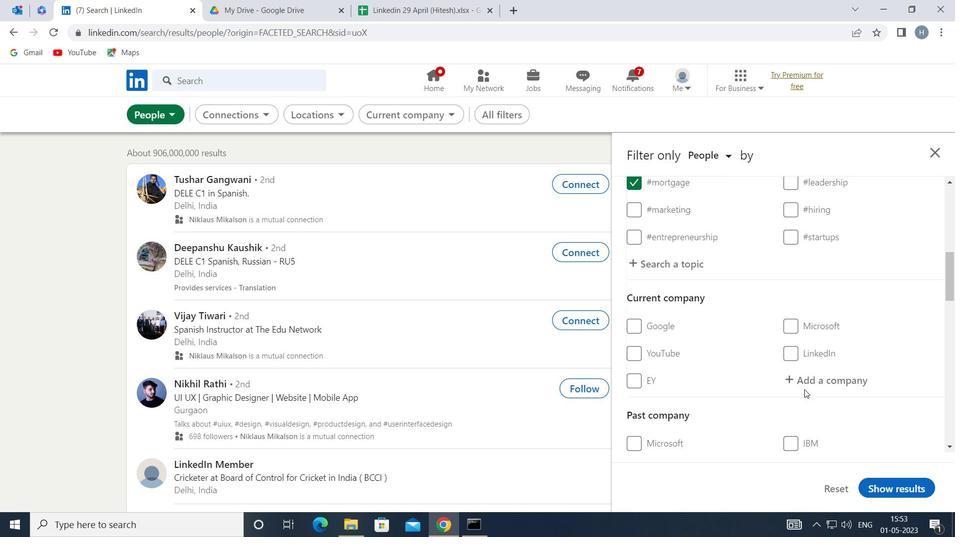 
Action: Key pressed <Key.shift>NOVO<Key.space><Key.shift>N
Screenshot: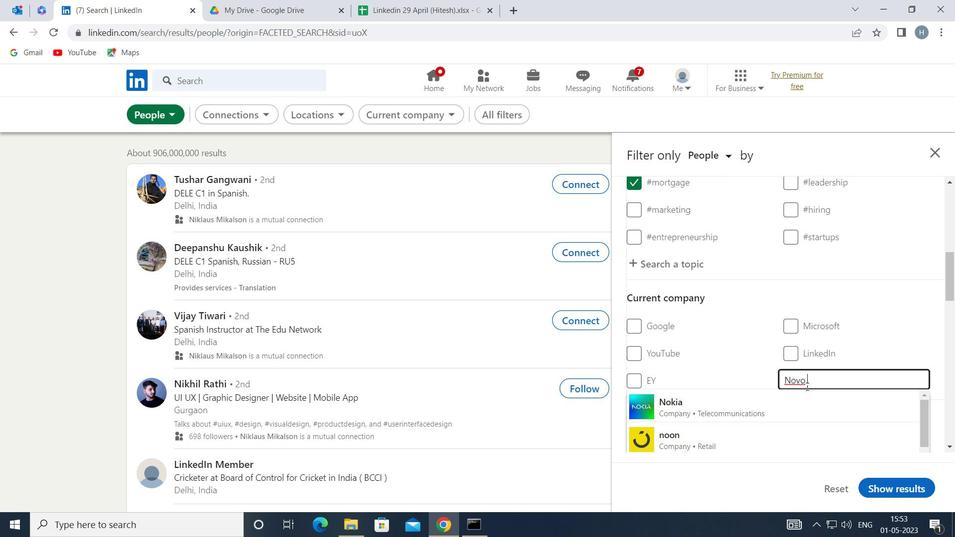 
Action: Mouse moved to (772, 397)
Screenshot: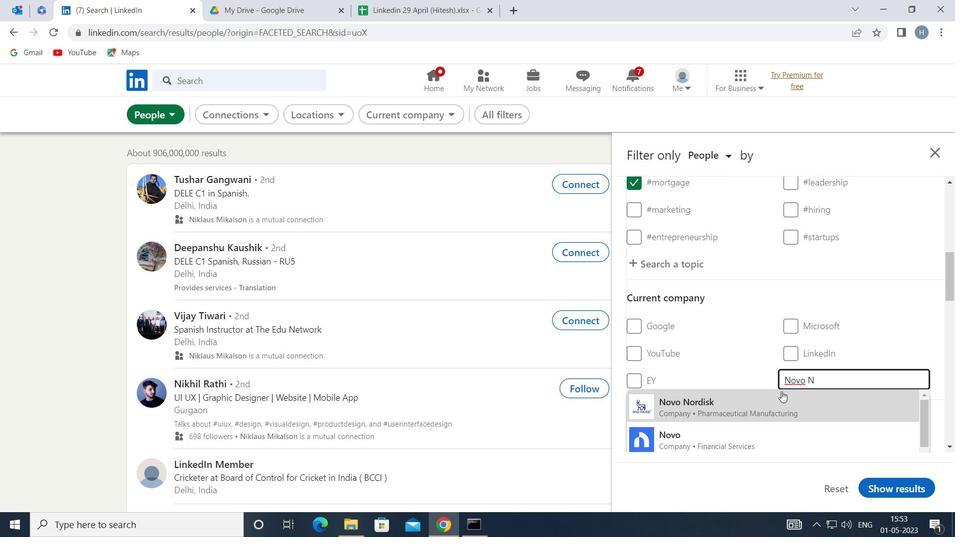 
Action: Mouse pressed left at (772, 397)
Screenshot: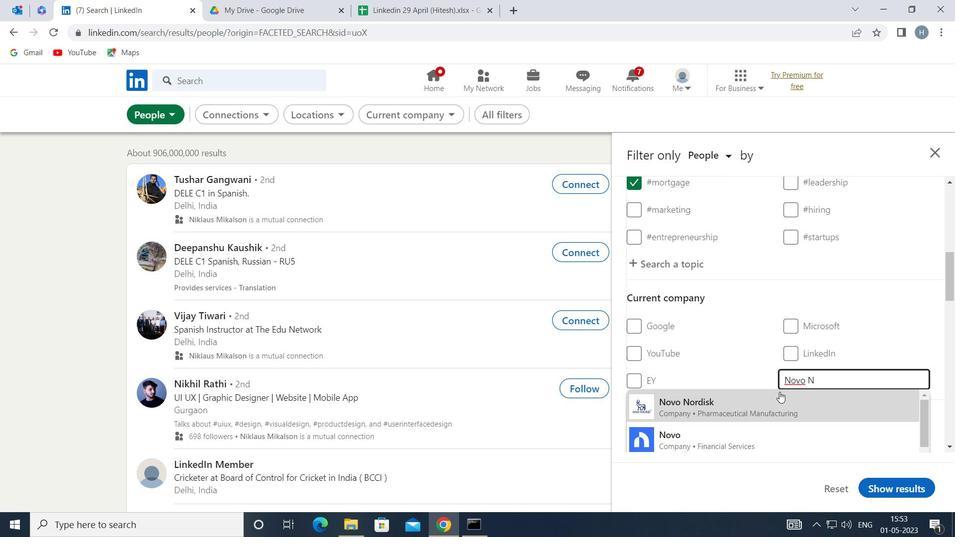 
Action: Mouse moved to (734, 347)
Screenshot: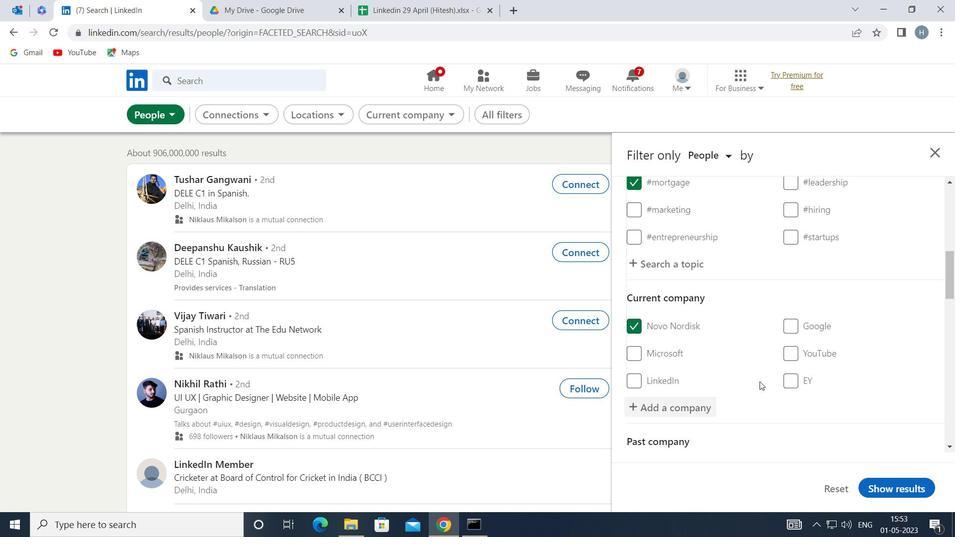
Action: Mouse scrolled (734, 347) with delta (0, 0)
Screenshot: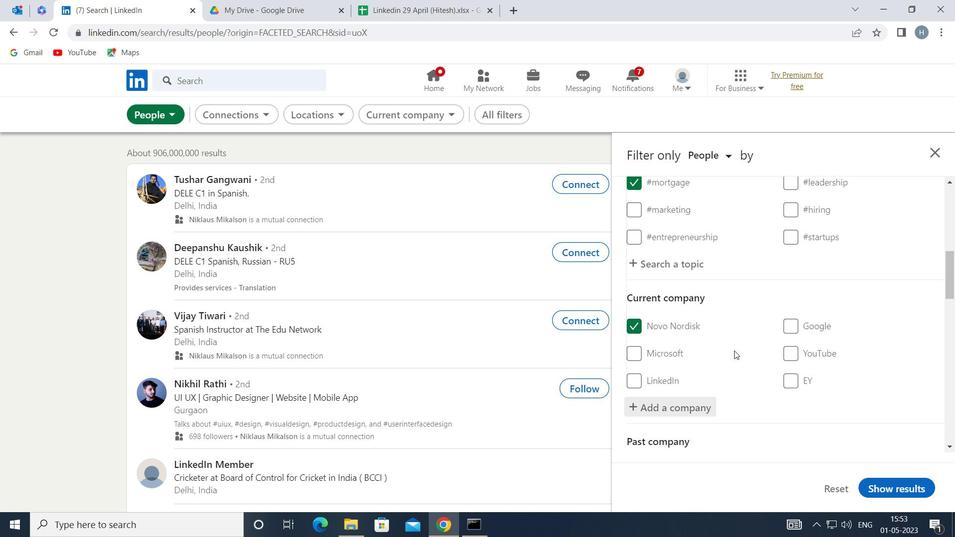 
Action: Mouse scrolled (734, 347) with delta (0, 0)
Screenshot: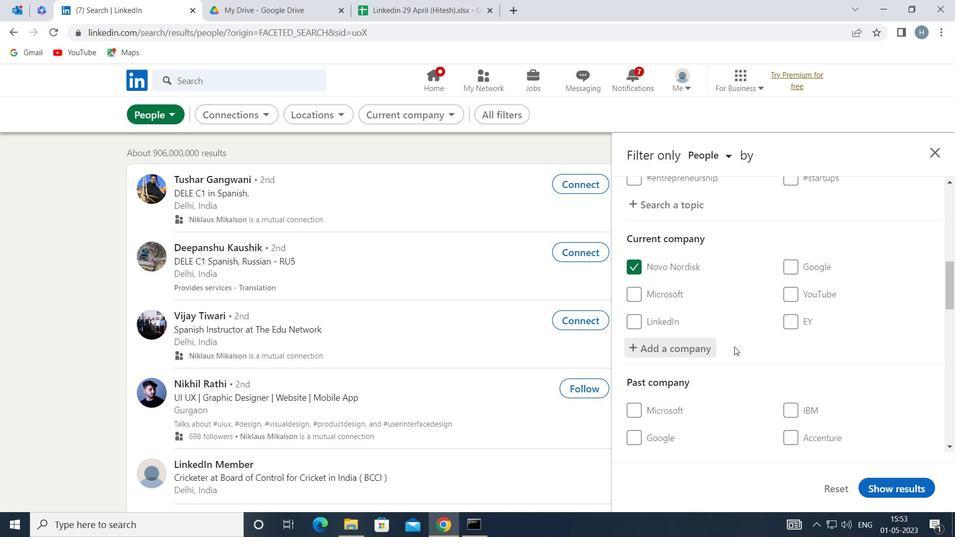 
Action: Mouse scrolled (734, 347) with delta (0, 0)
Screenshot: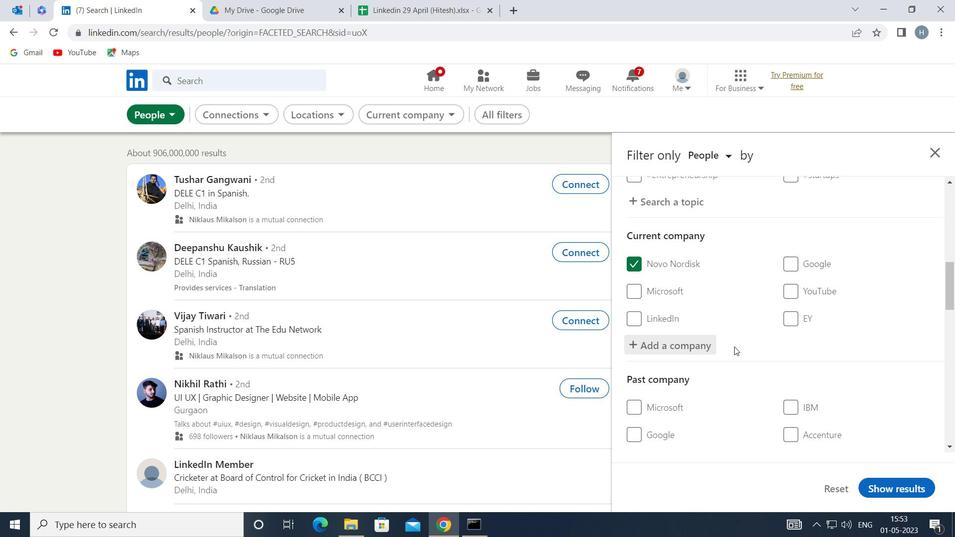
Action: Mouse moved to (737, 344)
Screenshot: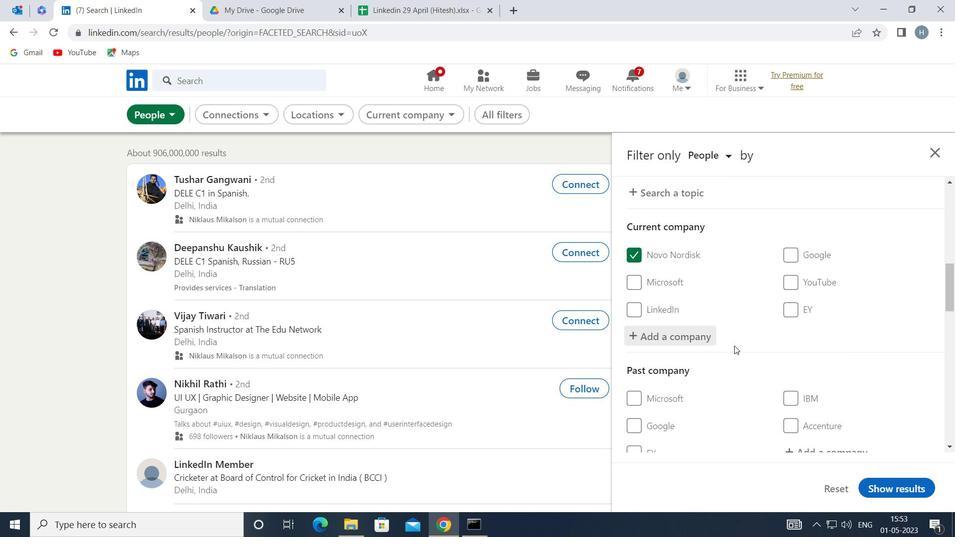 
Action: Mouse scrolled (737, 344) with delta (0, 0)
Screenshot: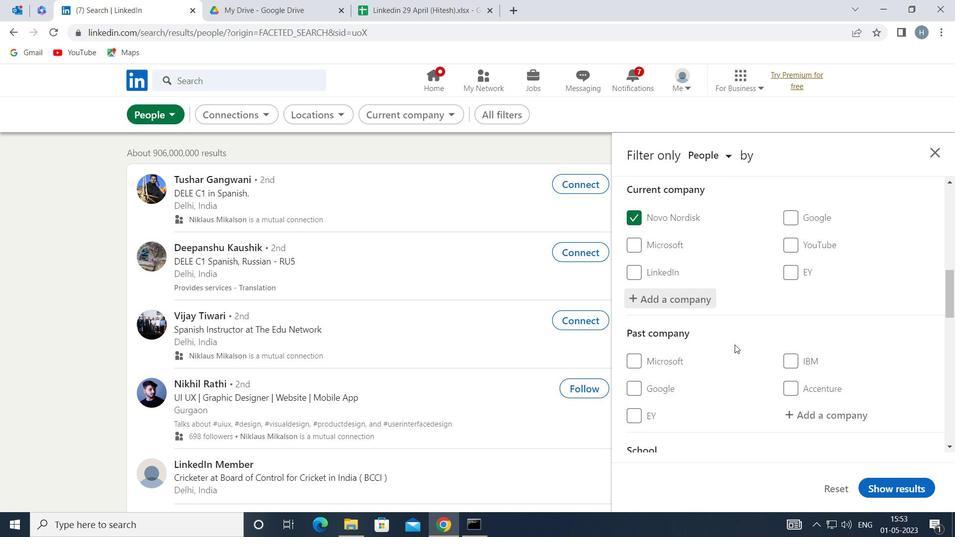
Action: Mouse scrolled (737, 344) with delta (0, 0)
Screenshot: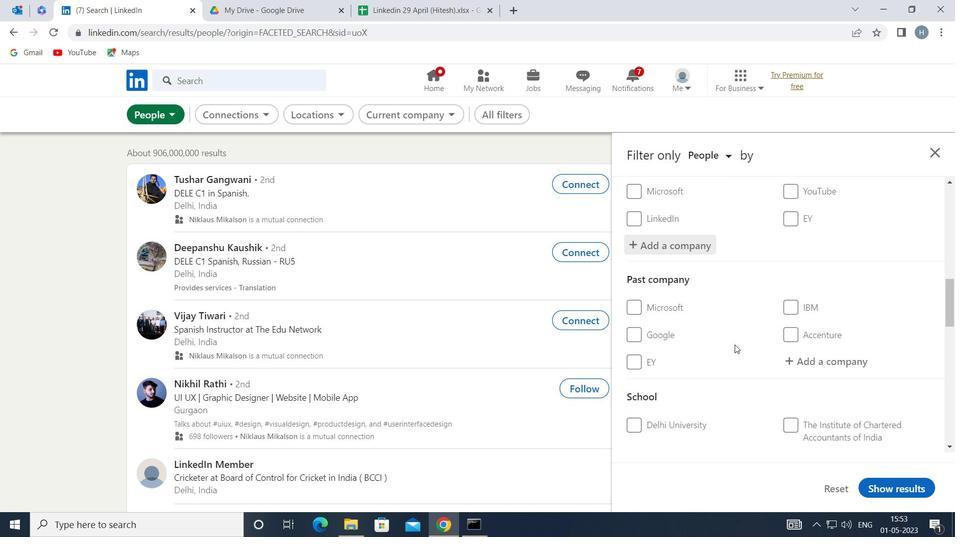
Action: Mouse moved to (827, 339)
Screenshot: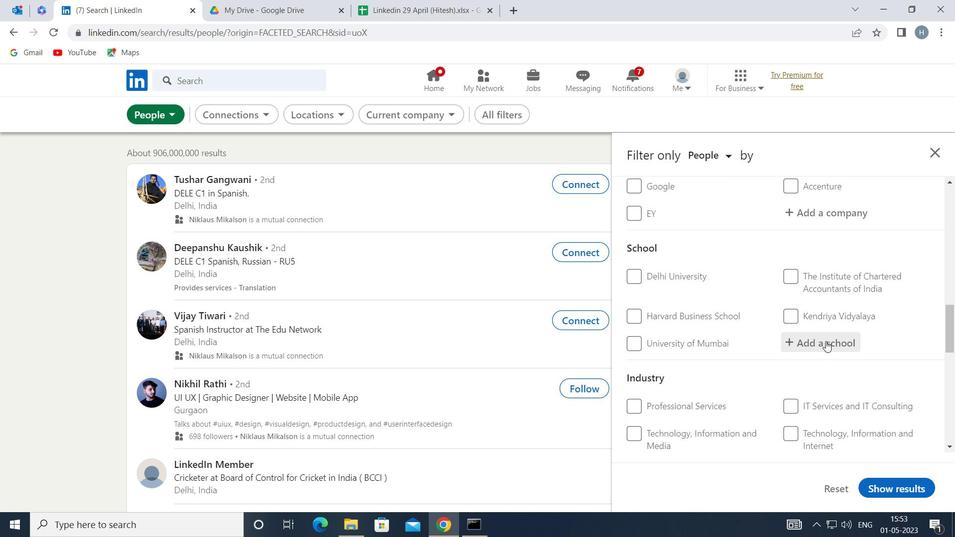 
Action: Mouse pressed left at (827, 339)
Screenshot: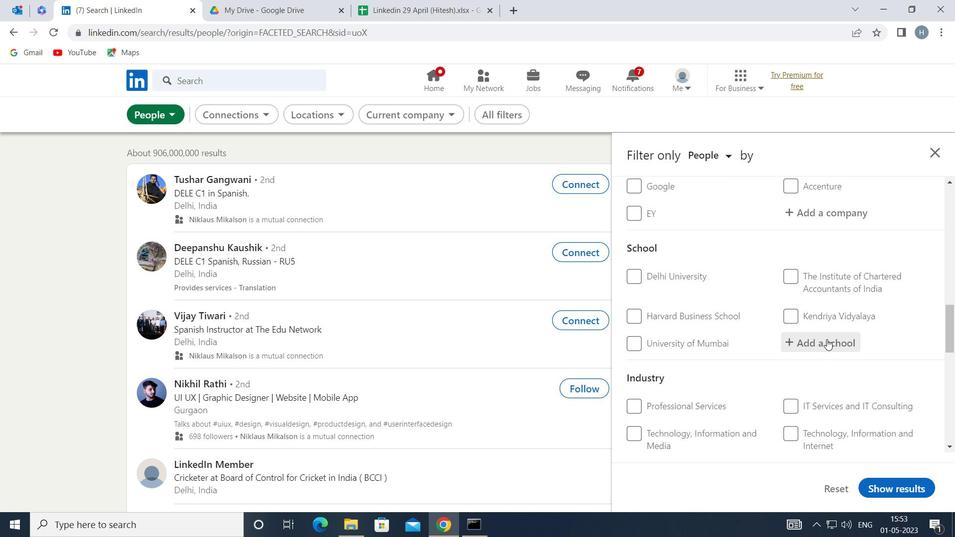 
Action: Mouse moved to (819, 335)
Screenshot: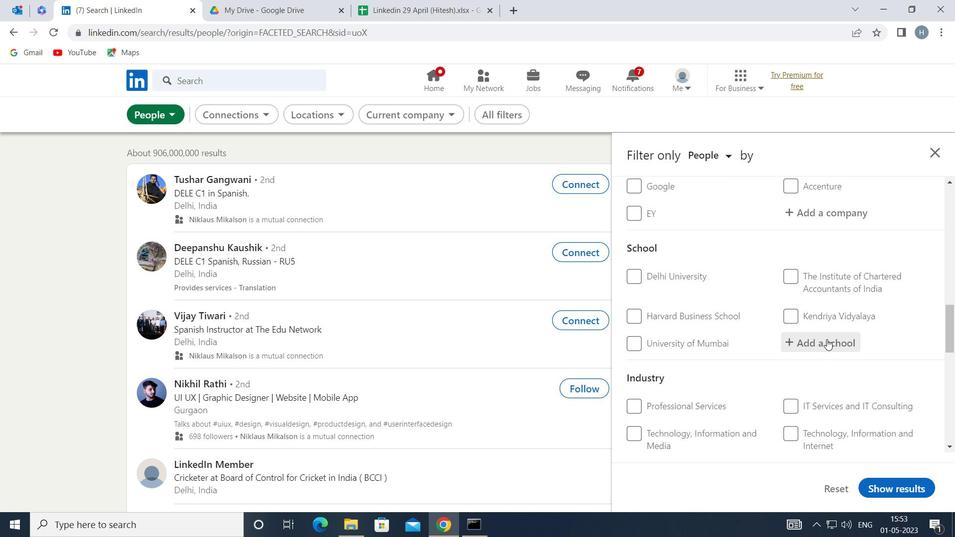 
Action: Key pressed <Key.shift>IMS<Key.space>UNO<Key.backspace>ISON
Screenshot: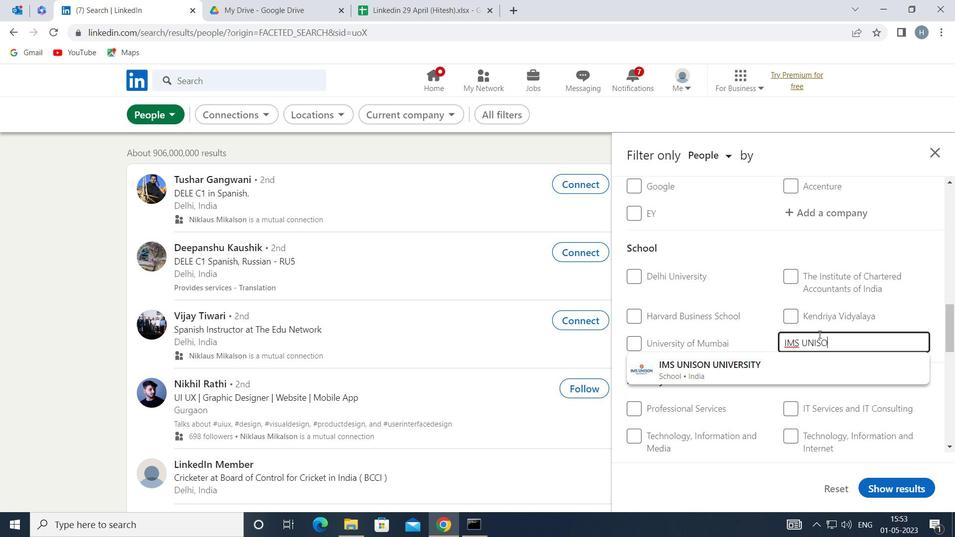 
Action: Mouse moved to (780, 358)
Screenshot: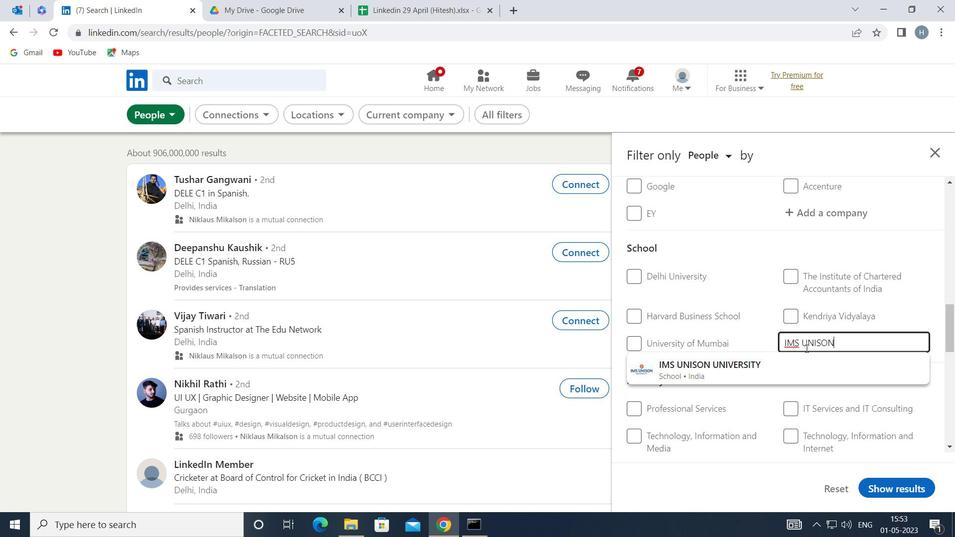 
Action: Mouse pressed left at (780, 358)
Screenshot: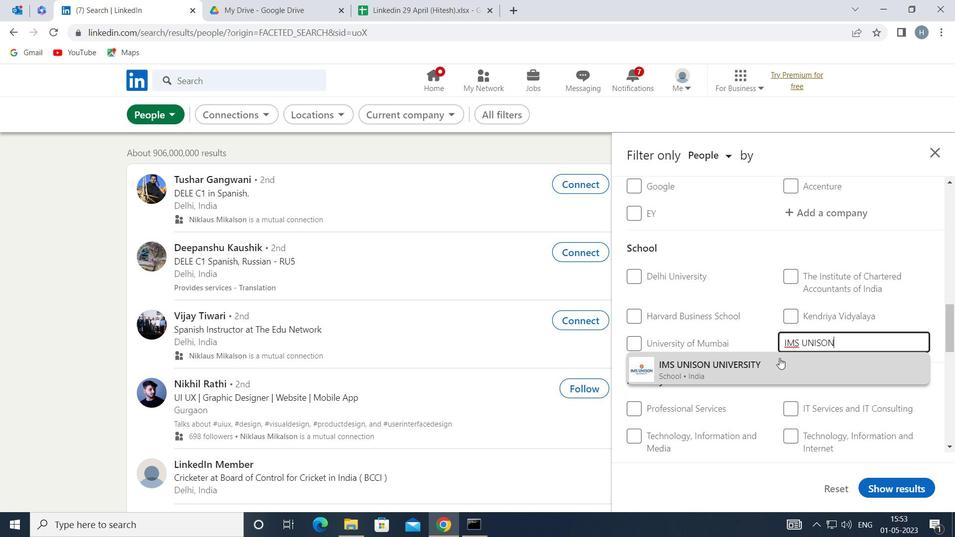 
Action: Mouse moved to (765, 352)
Screenshot: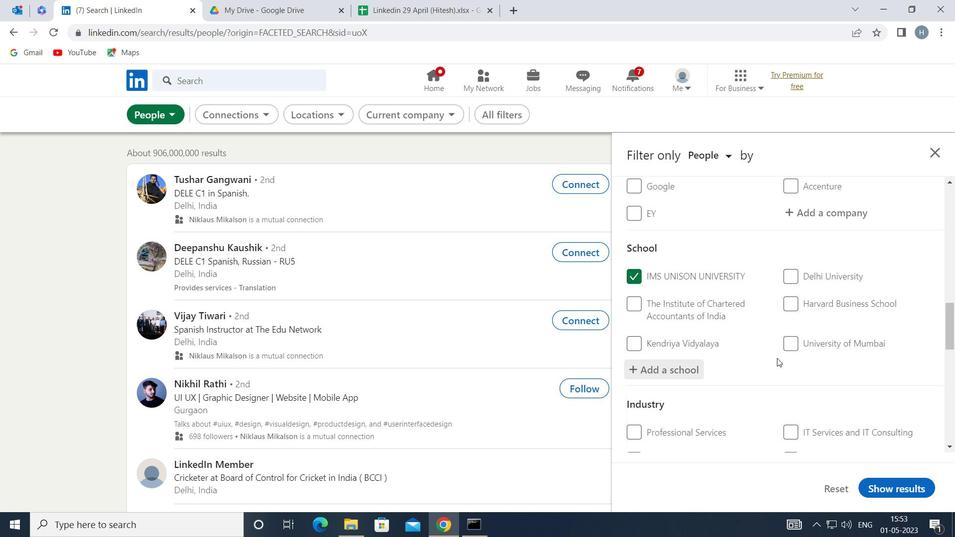 
Action: Mouse scrolled (765, 351) with delta (0, 0)
Screenshot: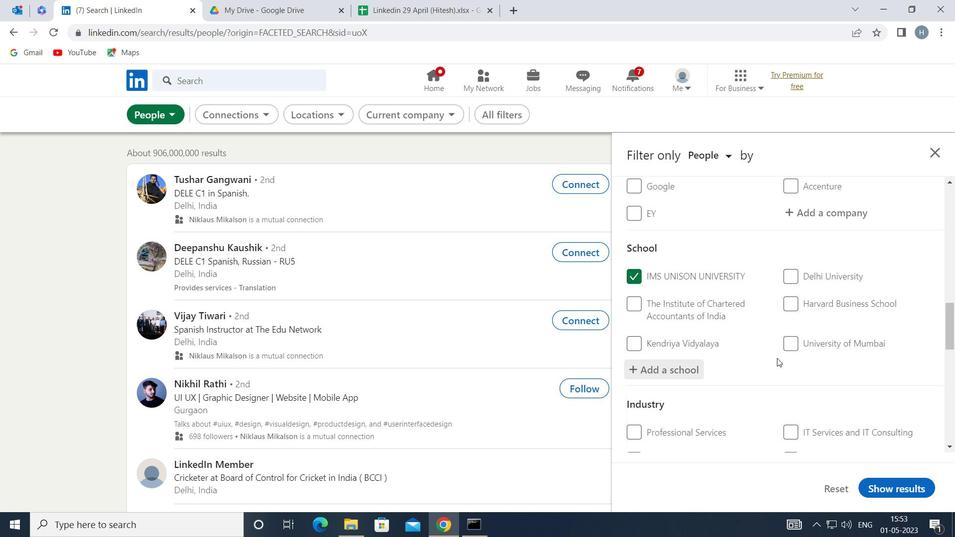 
Action: Mouse moved to (764, 352)
Screenshot: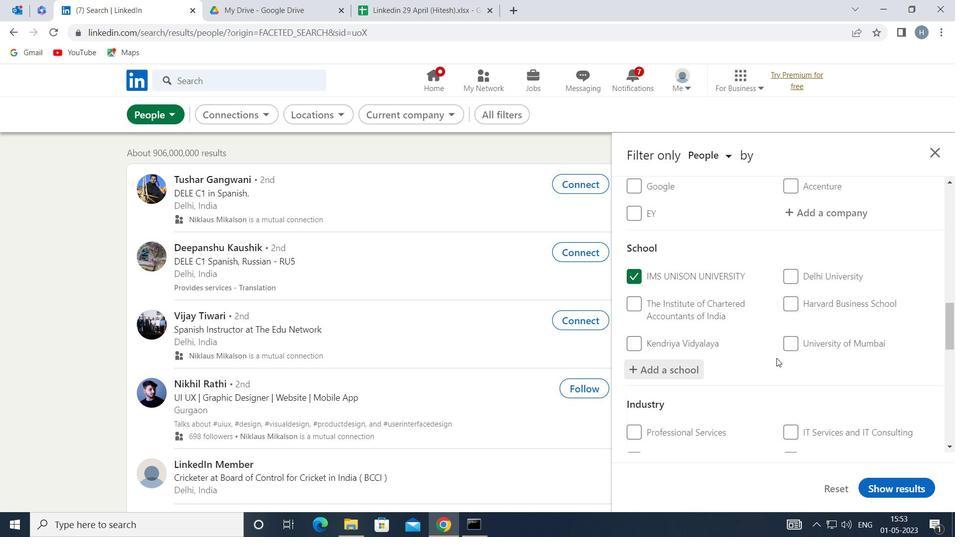
Action: Mouse scrolled (764, 351) with delta (0, 0)
Screenshot: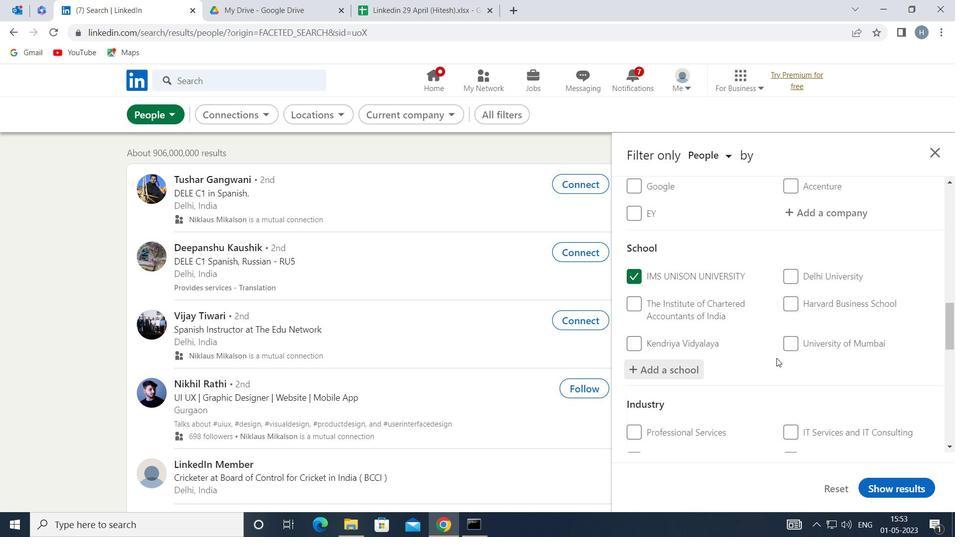 
Action: Mouse moved to (763, 352)
Screenshot: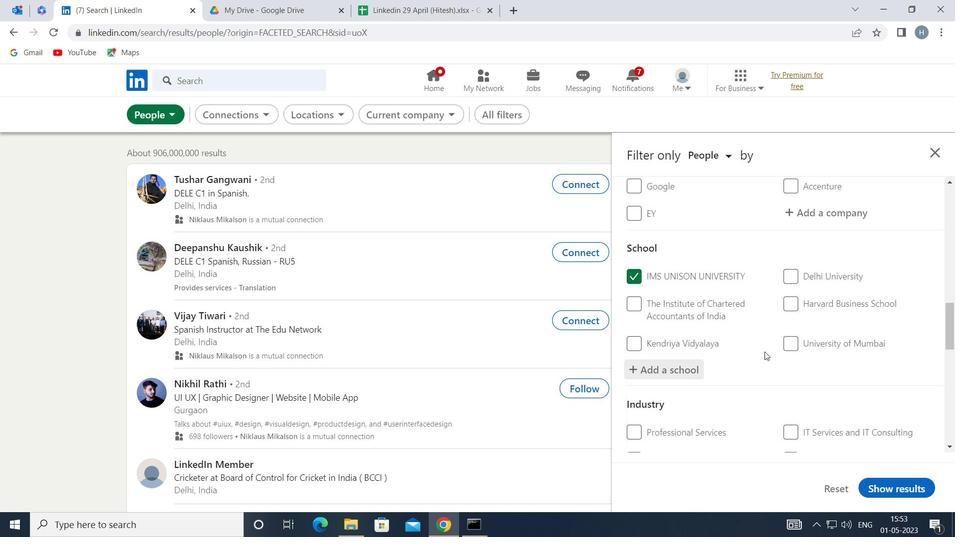 
Action: Mouse scrolled (763, 352) with delta (0, 0)
Screenshot: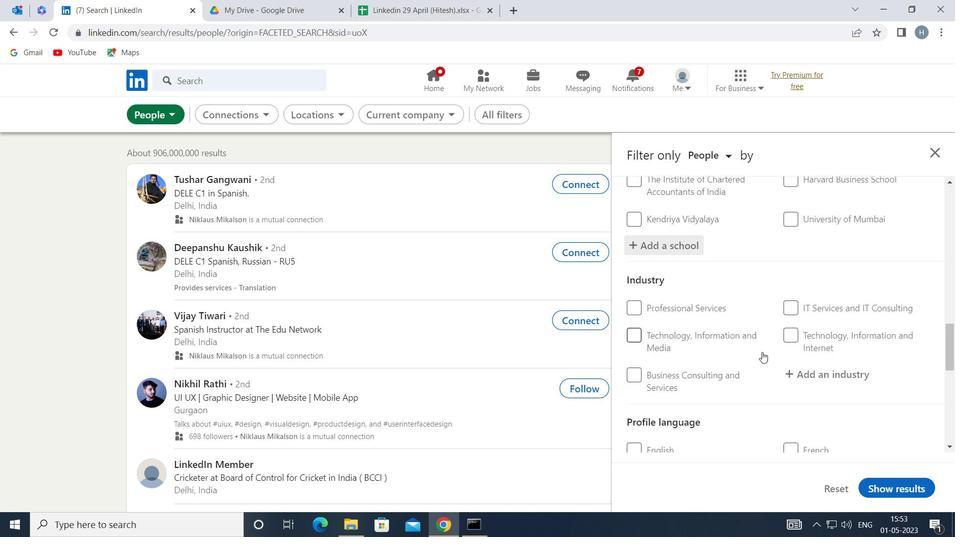 
Action: Mouse moved to (829, 313)
Screenshot: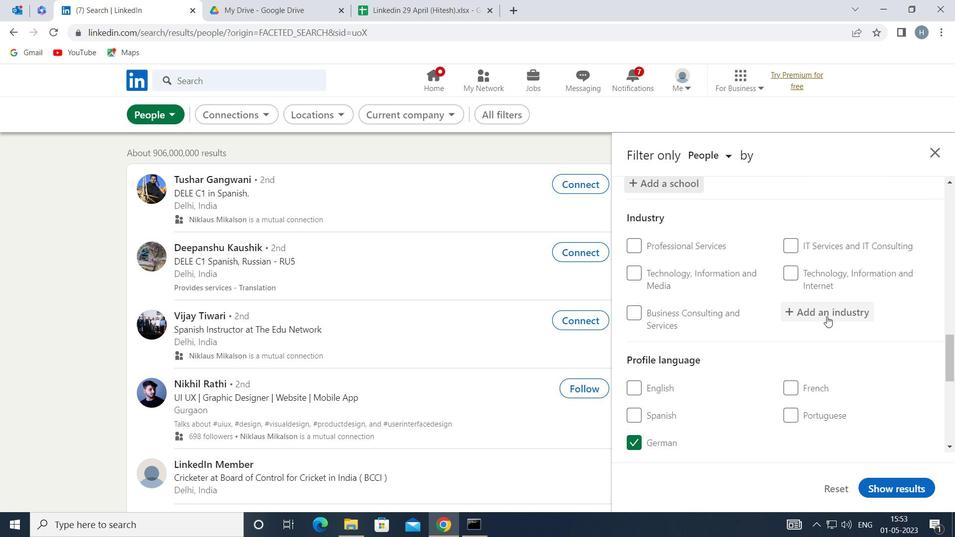 
Action: Mouse pressed left at (829, 313)
Screenshot: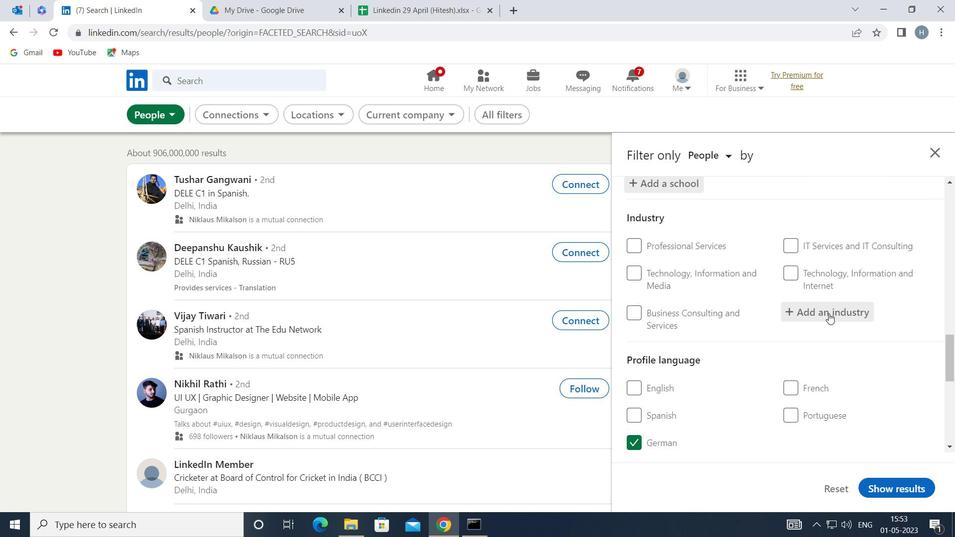 
Action: Key pressed <Key.shift>DAIRY<Key.space><Key.shift>PRO
Screenshot: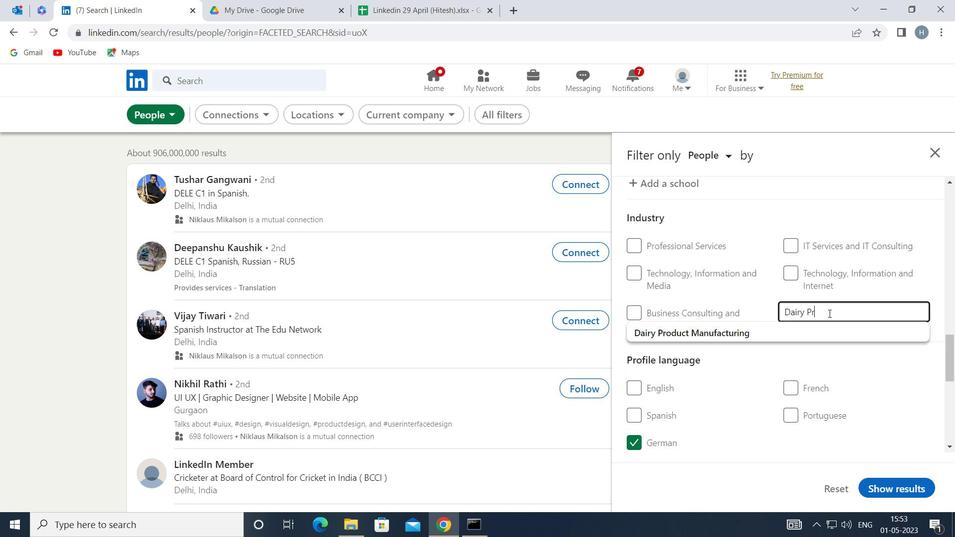 
Action: Mouse moved to (797, 328)
Screenshot: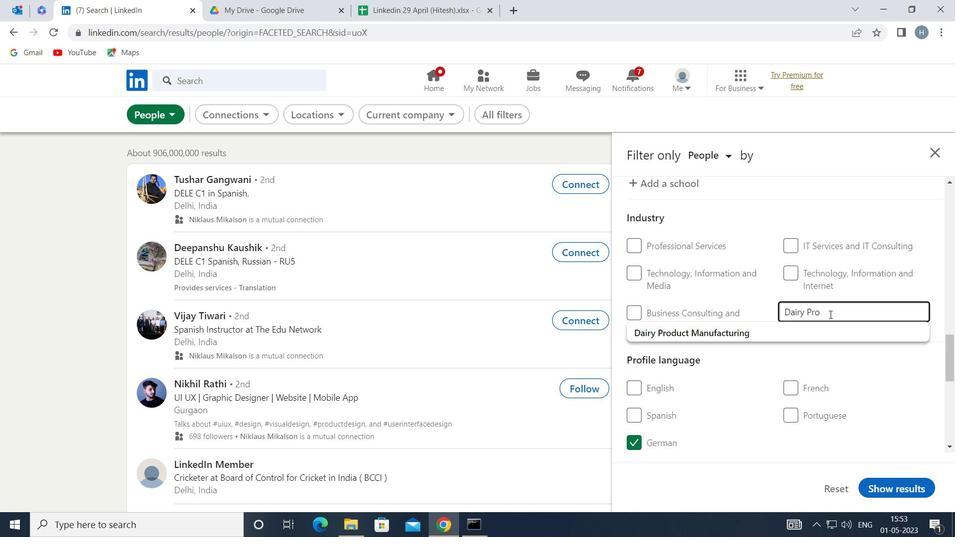 
Action: Mouse pressed left at (797, 328)
Screenshot: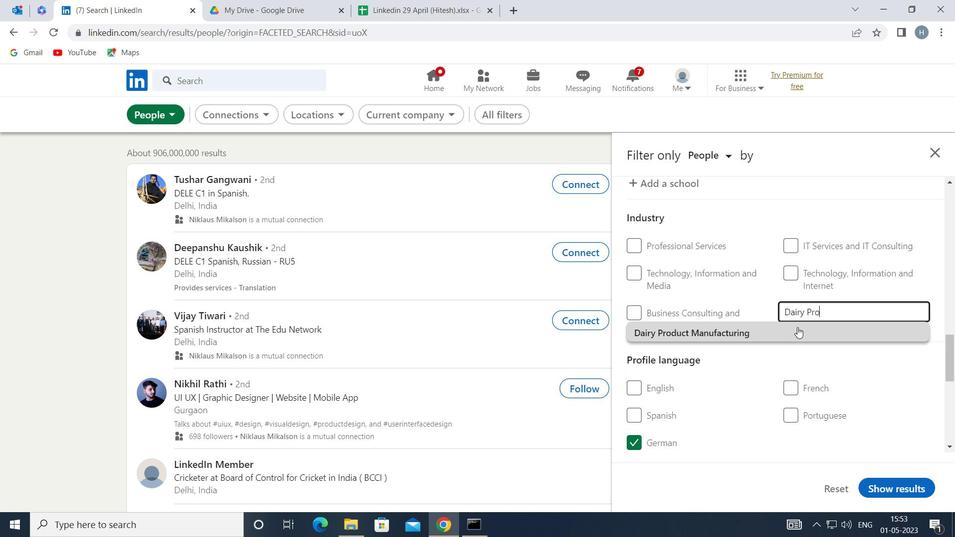 
Action: Mouse moved to (793, 333)
Screenshot: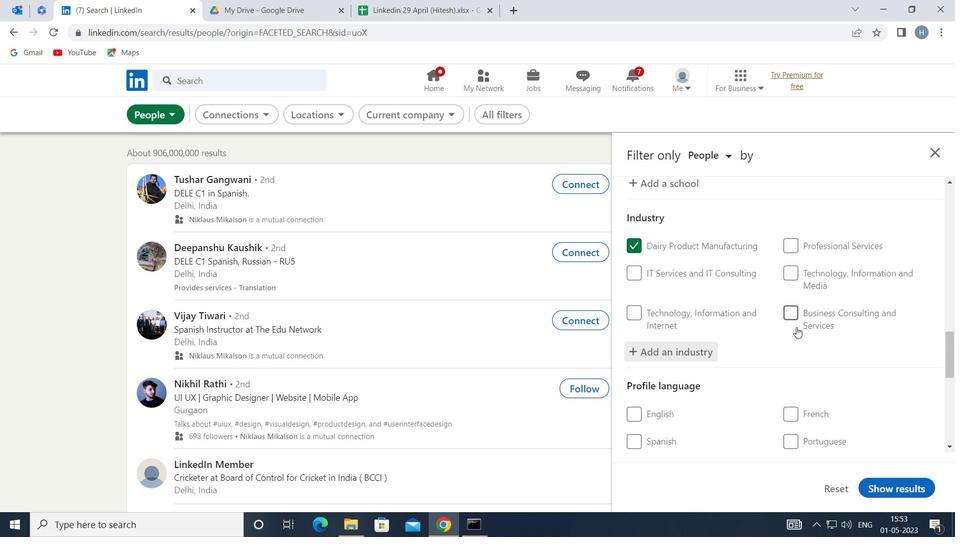 
Action: Mouse scrolled (793, 332) with delta (0, 0)
Screenshot: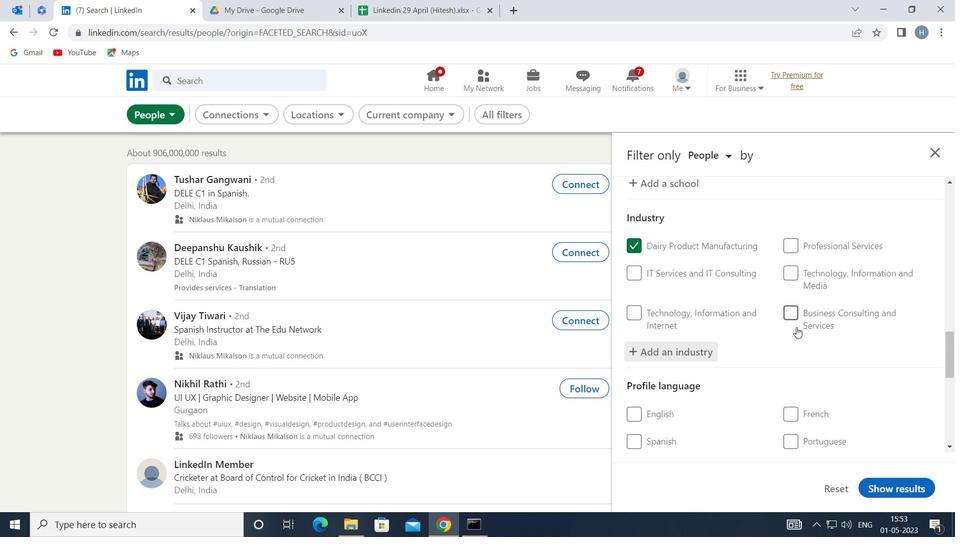 
Action: Mouse moved to (791, 336)
Screenshot: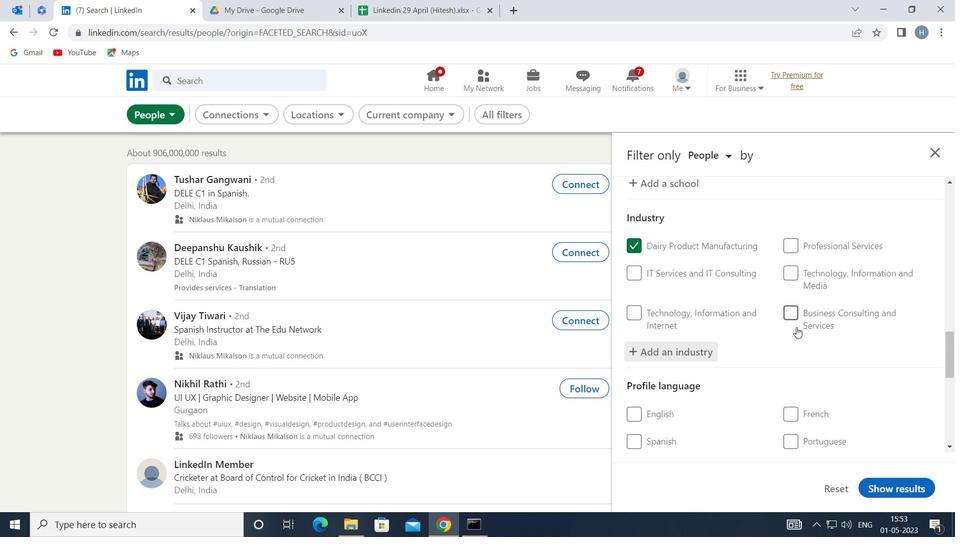 
Action: Mouse scrolled (791, 335) with delta (0, 0)
Screenshot: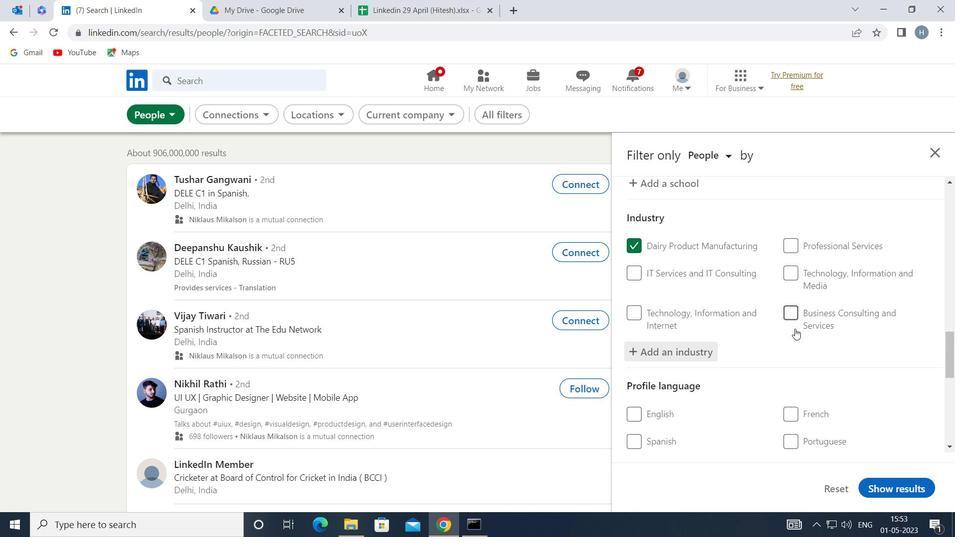 
Action: Mouse scrolled (791, 335) with delta (0, 0)
Screenshot: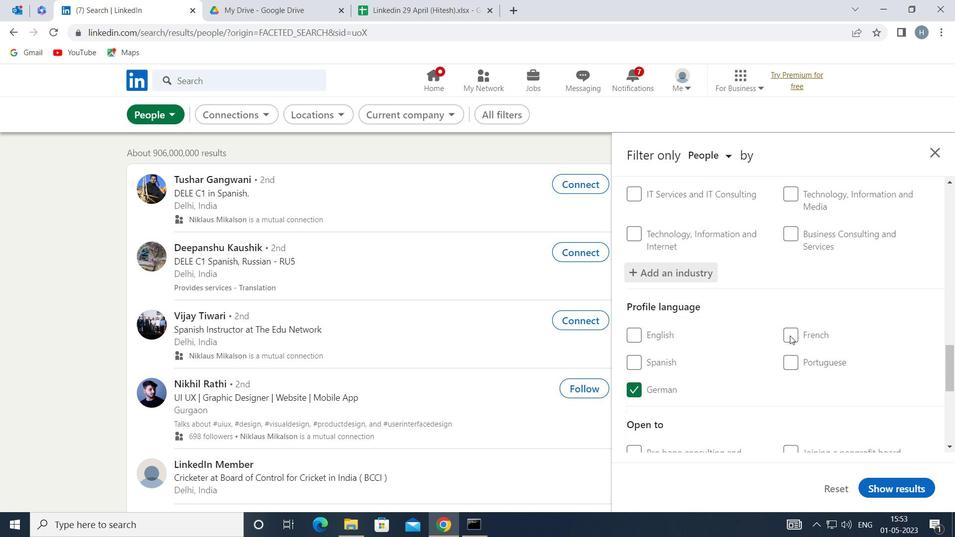 
Action: Mouse scrolled (791, 335) with delta (0, 0)
Screenshot: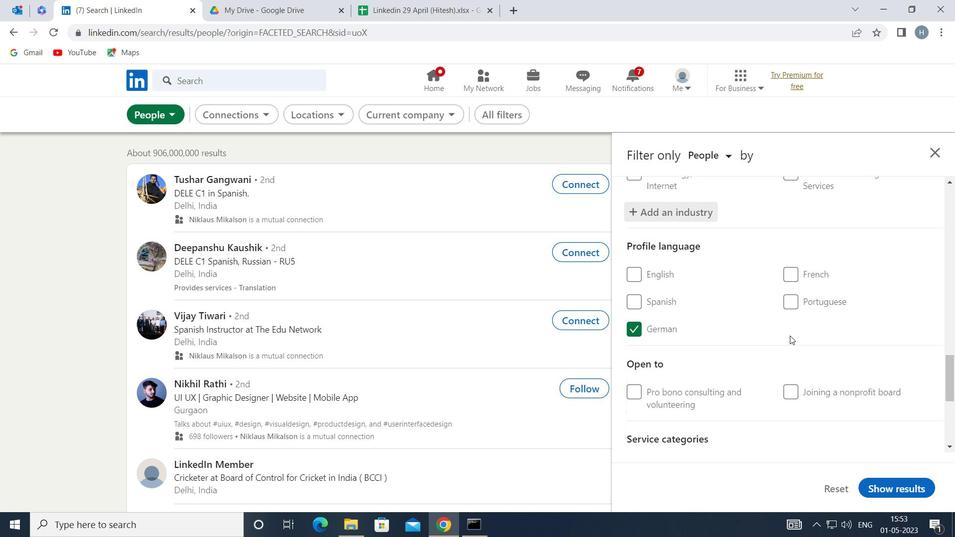 
Action: Mouse scrolled (791, 335) with delta (0, 0)
Screenshot: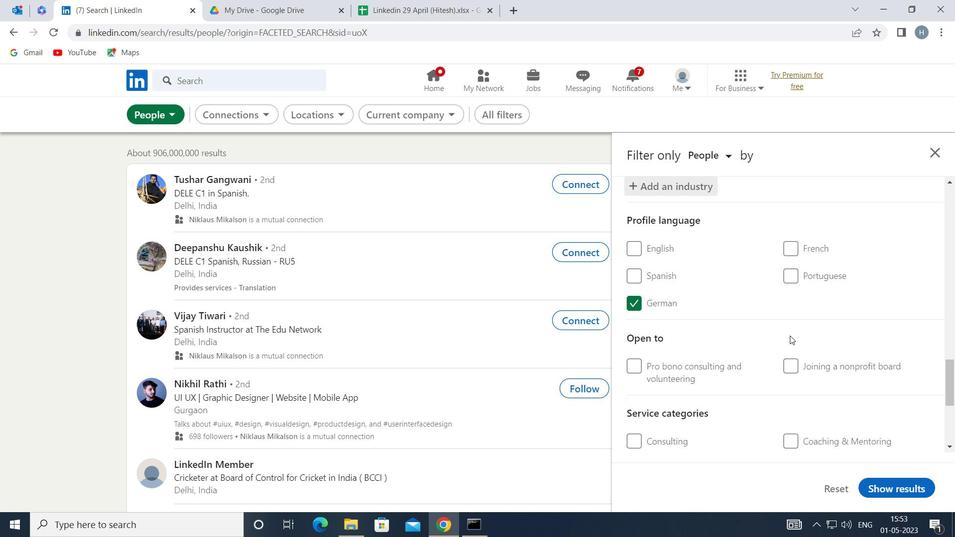 
Action: Mouse moved to (791, 336)
Screenshot: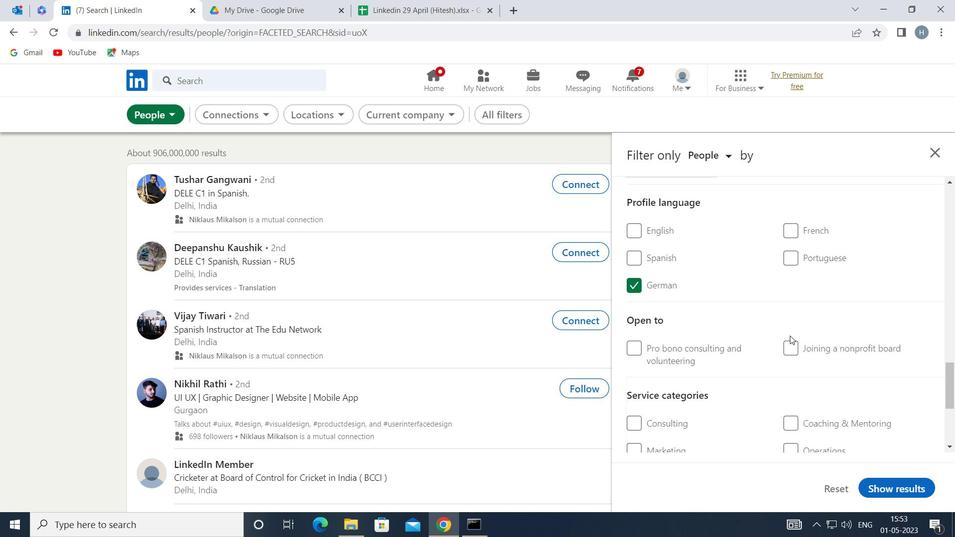 
Action: Mouse scrolled (791, 336) with delta (0, 0)
Screenshot: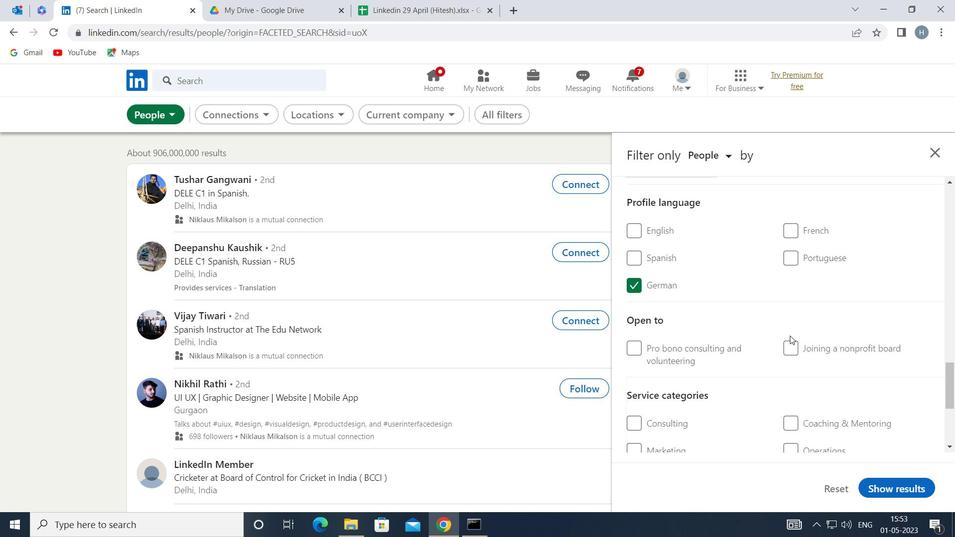 
Action: Mouse moved to (834, 286)
Screenshot: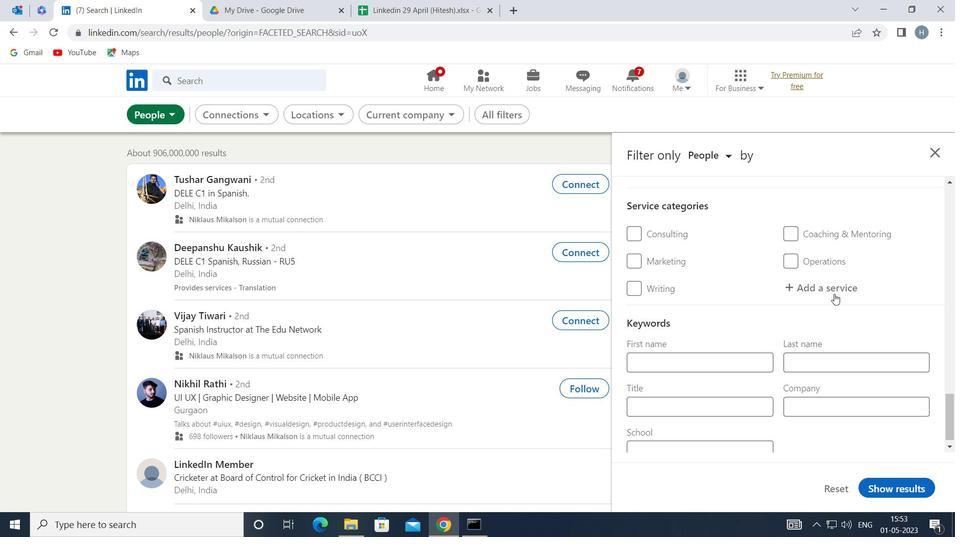 
Action: Mouse pressed left at (834, 286)
Screenshot: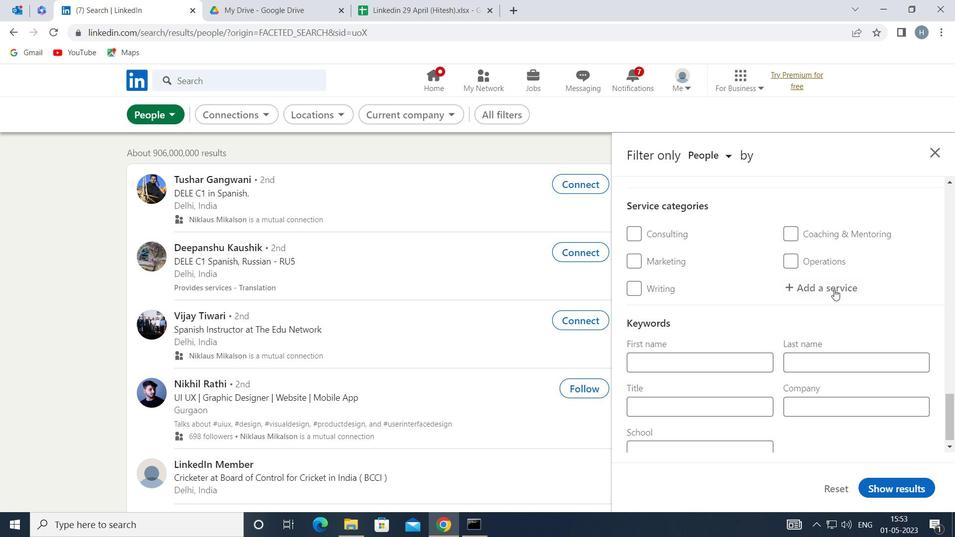 
Action: Key pressed <Key.shift>PRINT<Key.space>DE
Screenshot: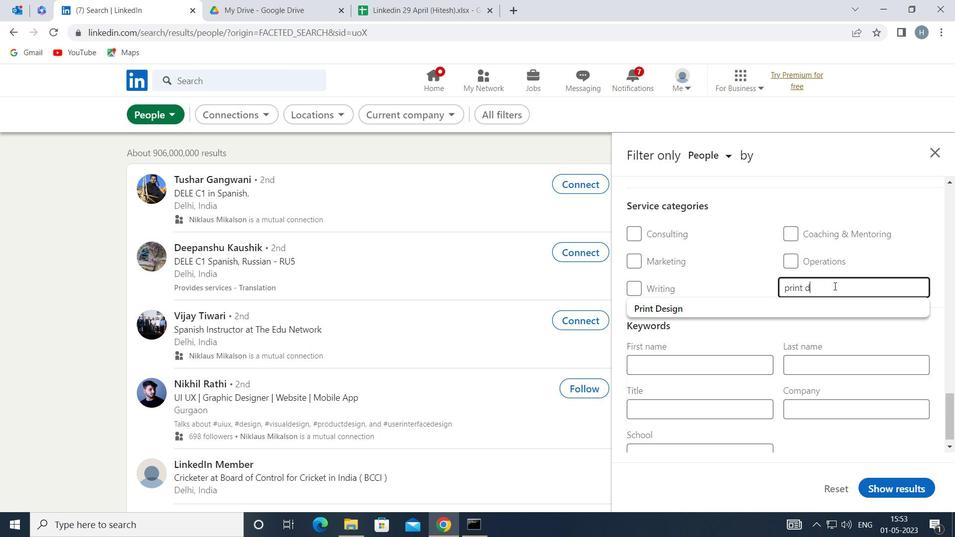 
Action: Mouse moved to (704, 311)
Screenshot: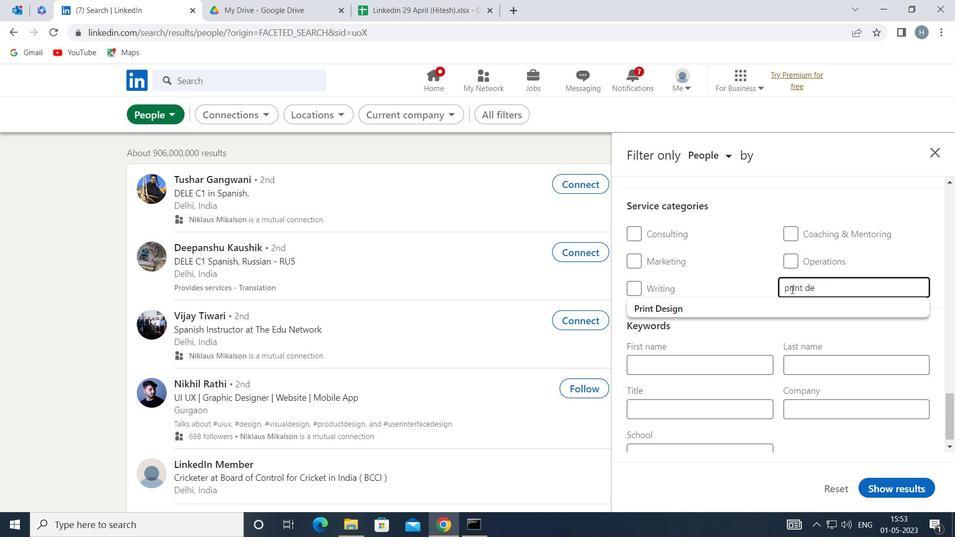 
Action: Mouse pressed left at (704, 311)
Screenshot: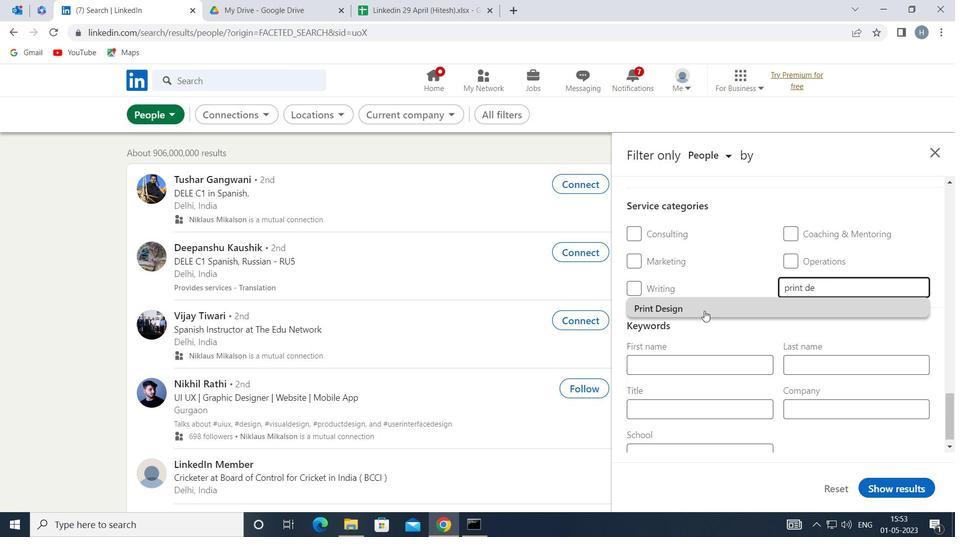 
Action: Mouse moved to (704, 311)
Screenshot: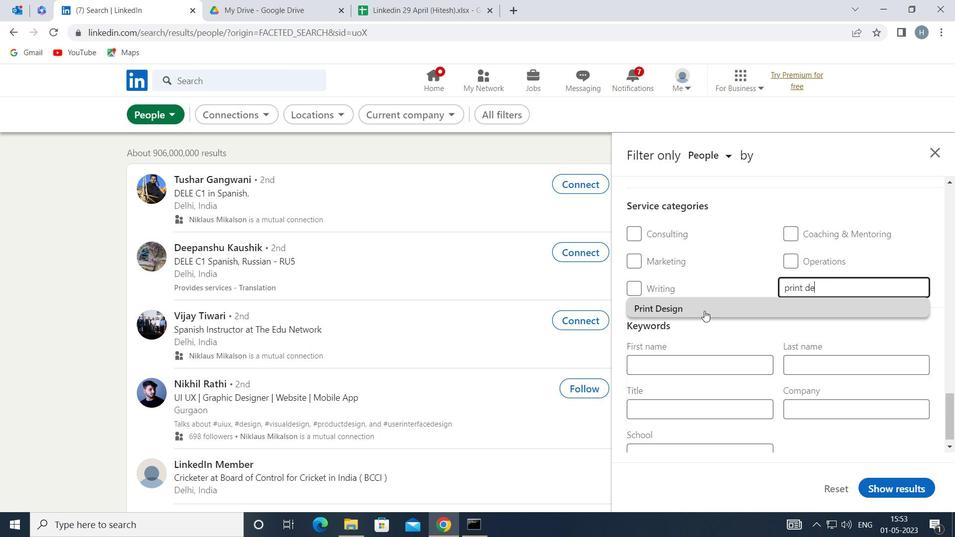 
Action: Mouse scrolled (704, 310) with delta (0, 0)
Screenshot: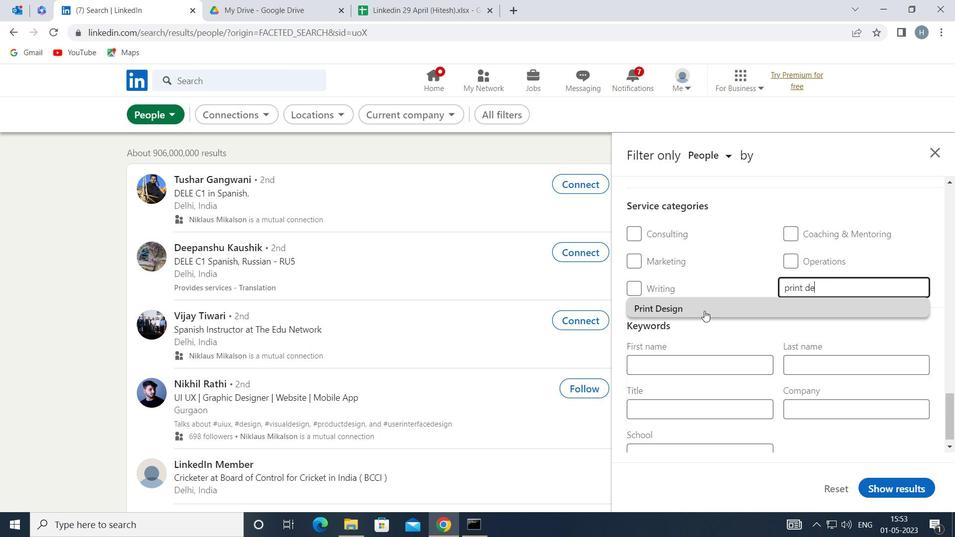 
Action: Mouse moved to (701, 323)
Screenshot: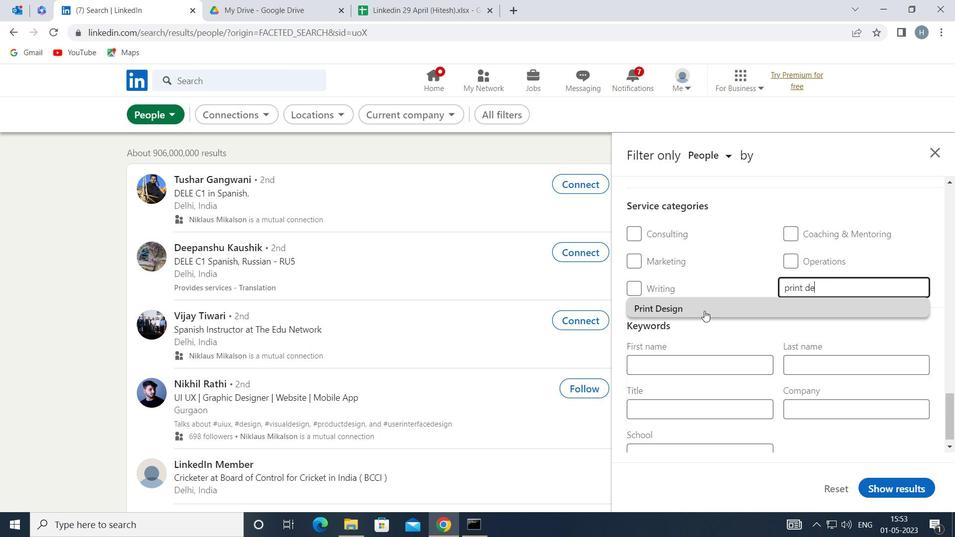 
Action: Mouse scrolled (701, 322) with delta (0, 0)
Screenshot: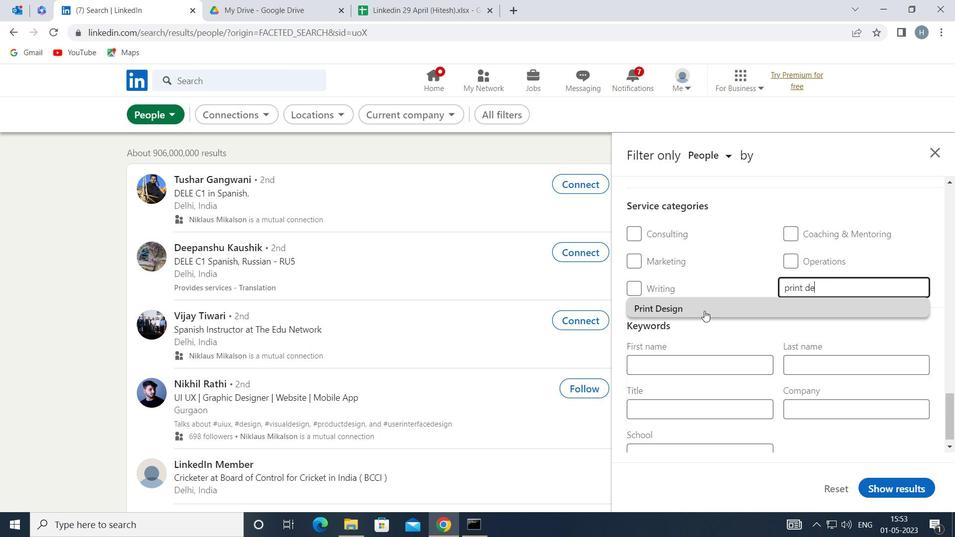 
Action: Mouse moved to (720, 394)
Screenshot: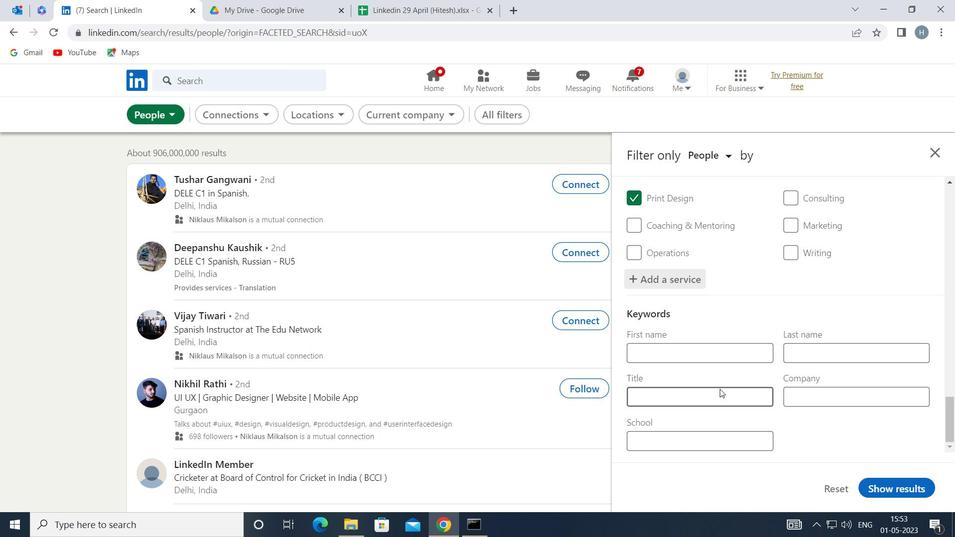 
Action: Mouse pressed left at (720, 394)
Screenshot: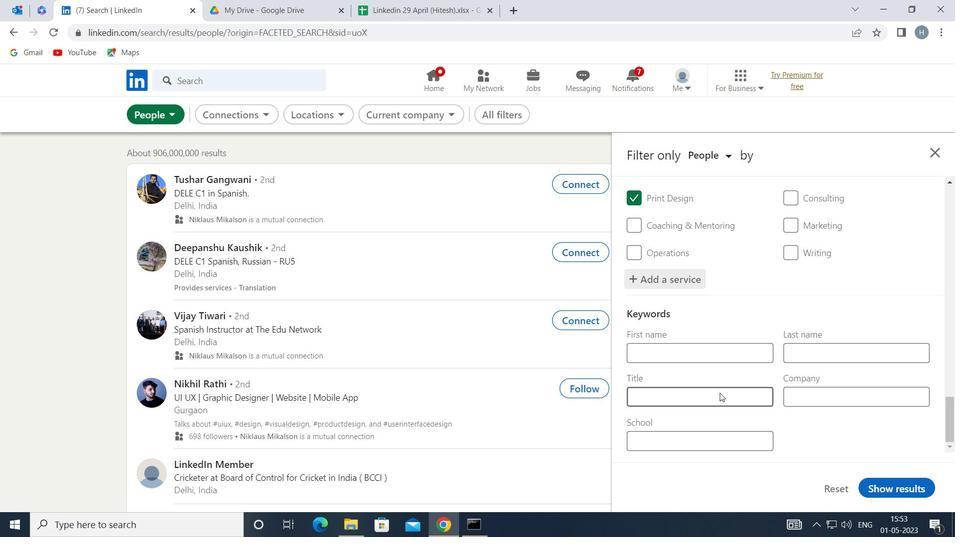 
Action: Mouse moved to (715, 390)
Screenshot: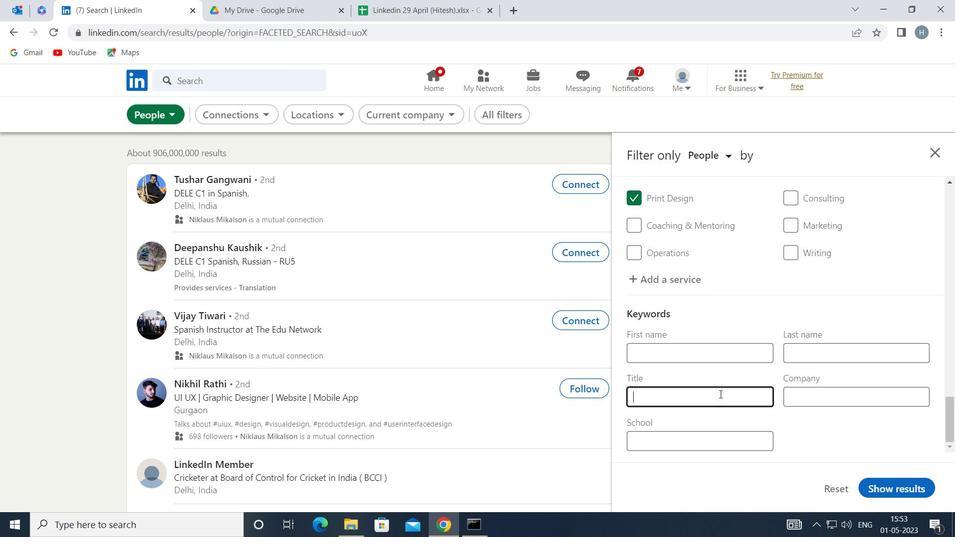 
Action: Key pressed <Key.shift>ADMINISTRATIVE<Key.space><Key.shift>ASSISTANT
Screenshot: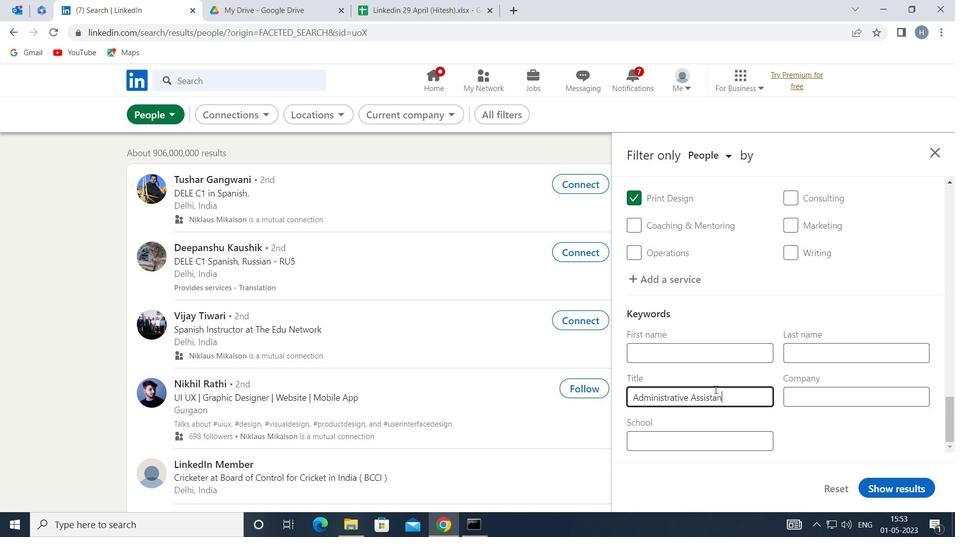 
Action: Mouse moved to (892, 487)
Screenshot: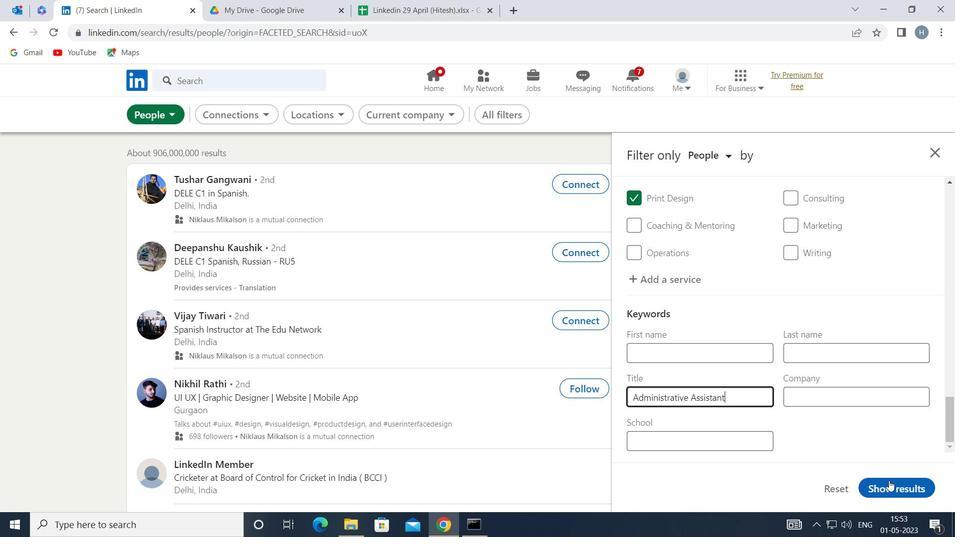 
Action: Mouse pressed left at (892, 487)
Screenshot: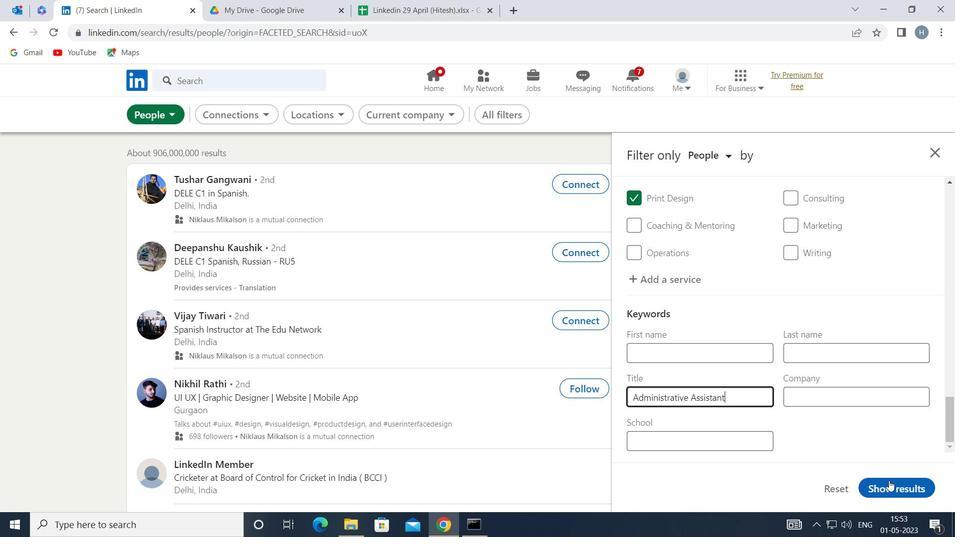 
Action: Mouse moved to (658, 265)
Screenshot: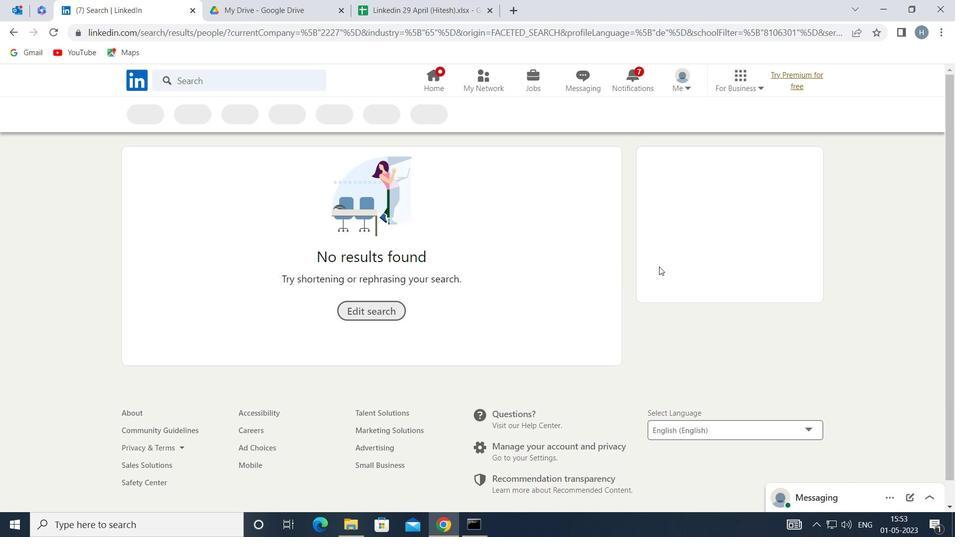 
